 Task: Add a condition where "Hours since ticket status on-hold(deactivated) Is Sixteen" in recently solved tickets.
Action: Mouse moved to (146, 488)
Screenshot: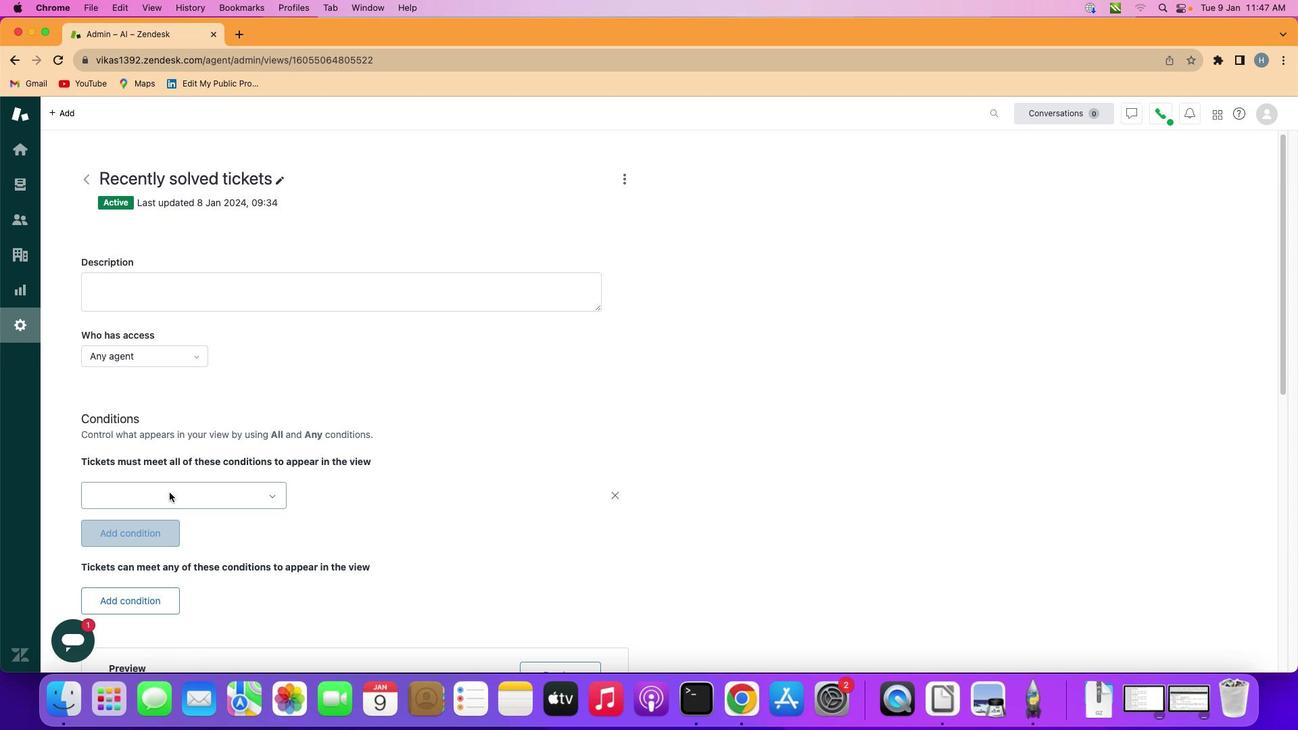 
Action: Mouse pressed left at (146, 488)
Screenshot: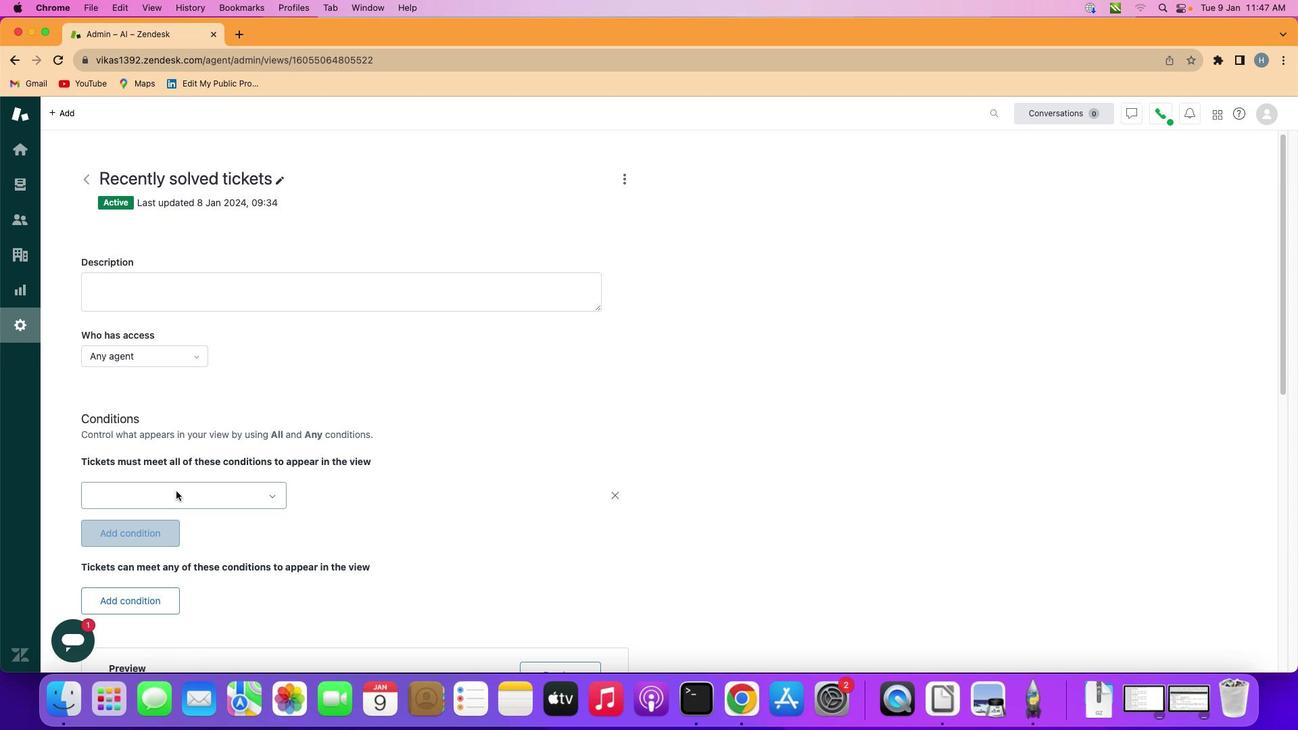 
Action: Mouse moved to (176, 486)
Screenshot: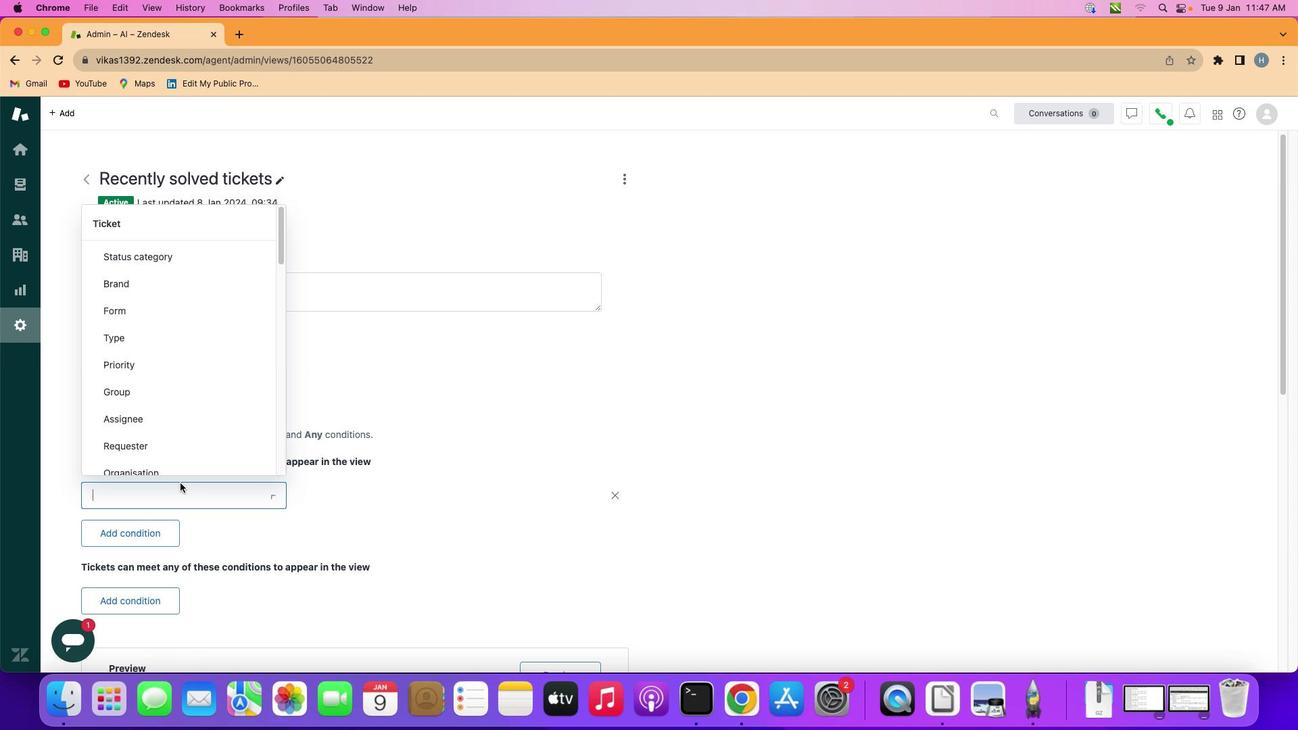 
Action: Mouse pressed left at (176, 486)
Screenshot: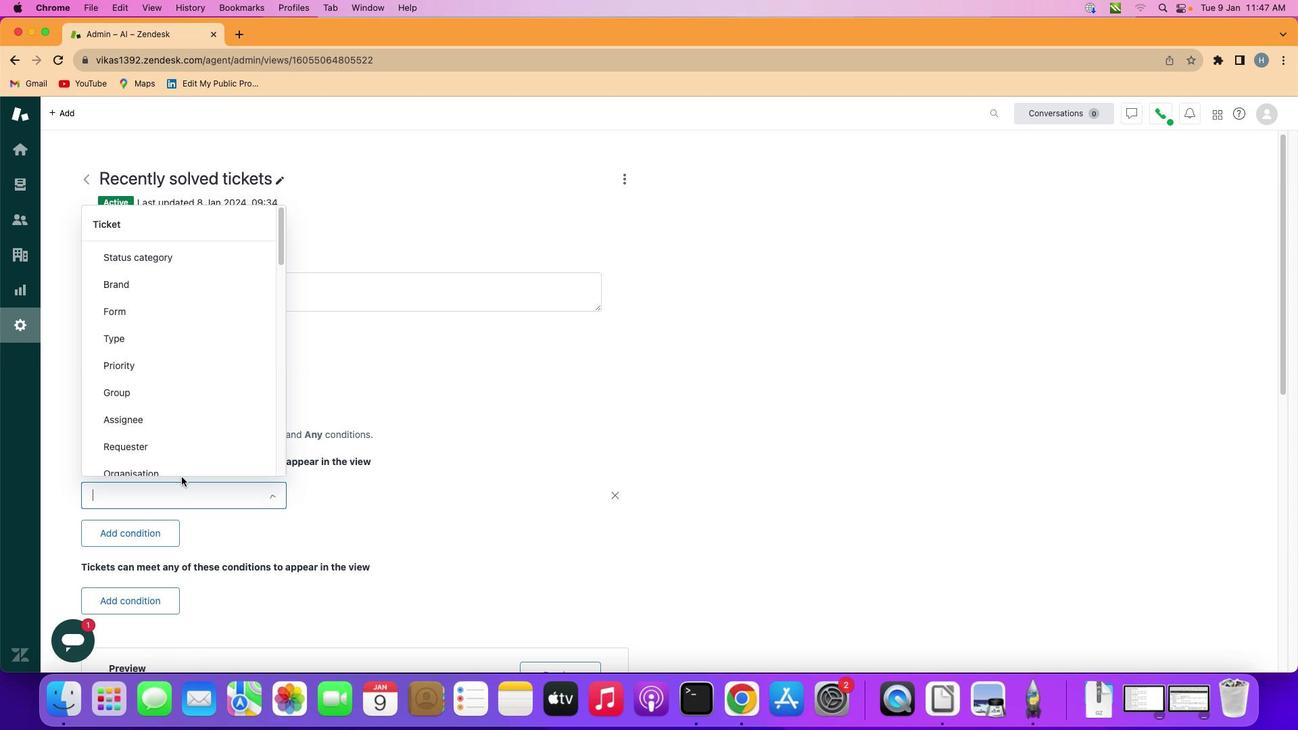 
Action: Mouse moved to (210, 411)
Screenshot: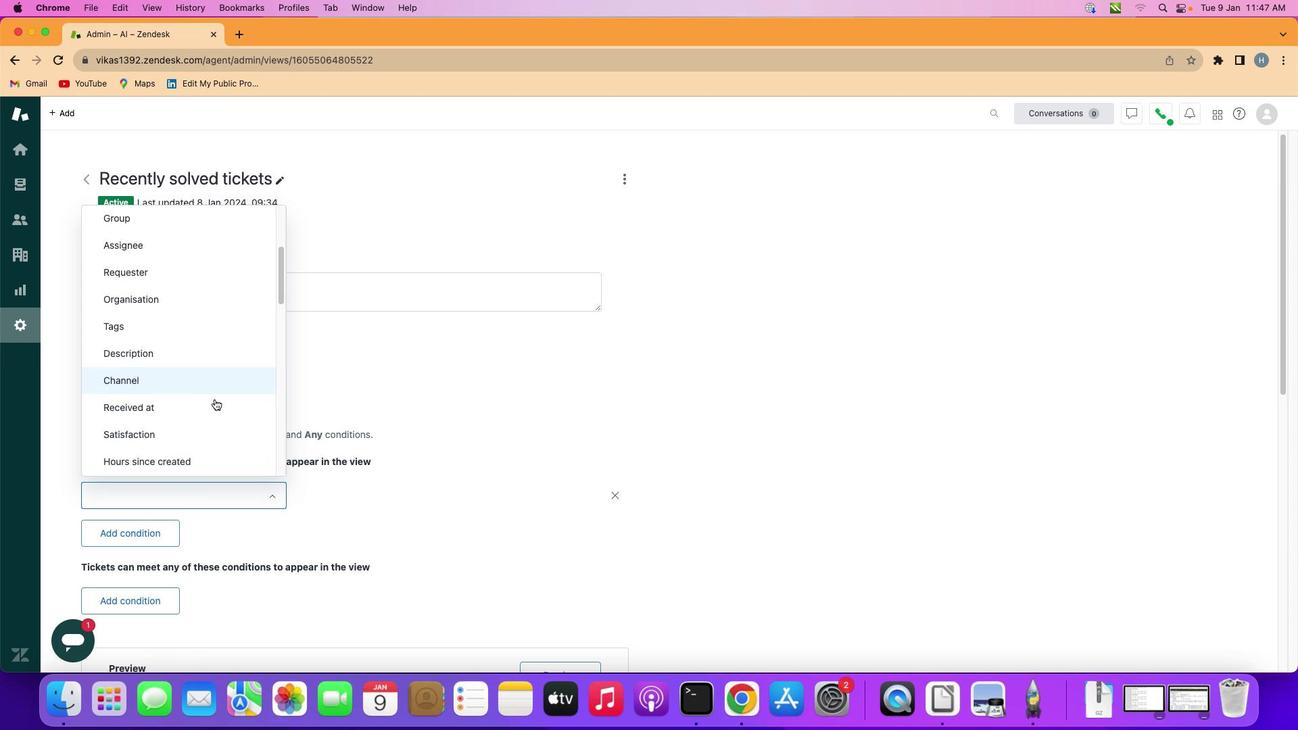 
Action: Mouse scrolled (210, 411) with delta (-2, -3)
Screenshot: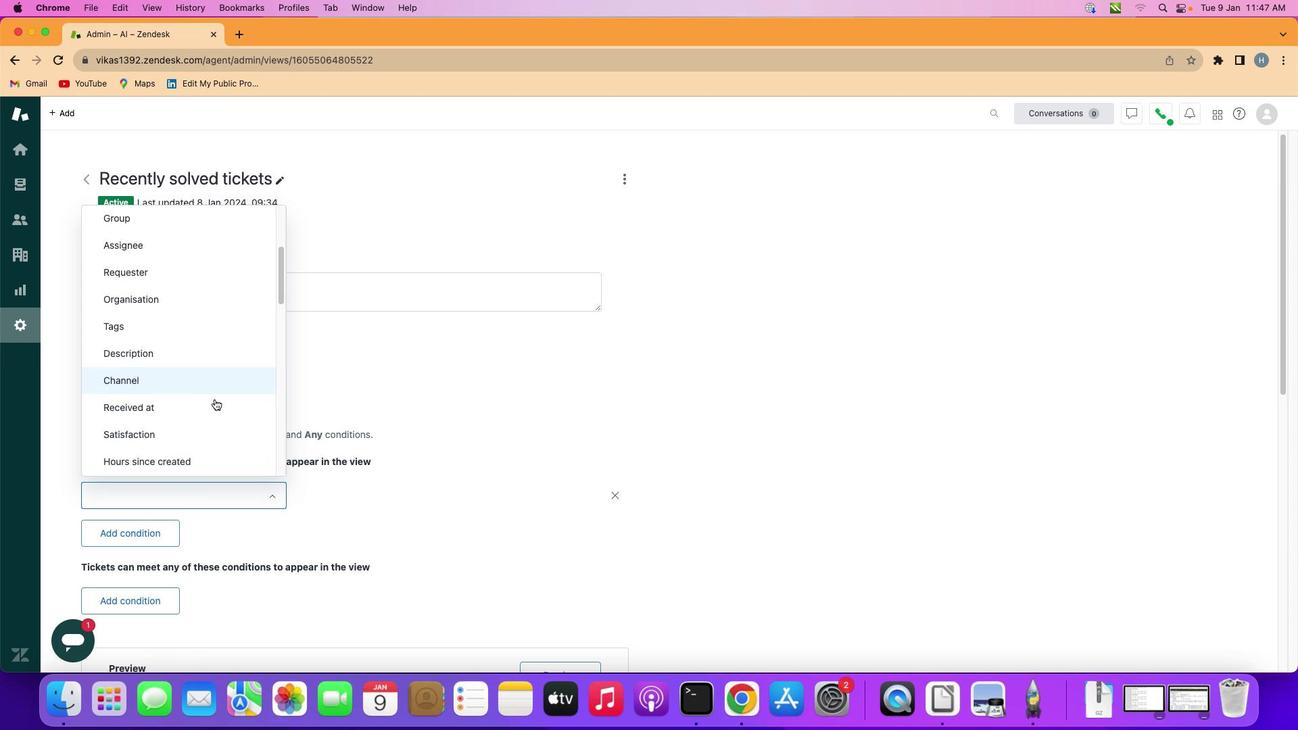 
Action: Mouse moved to (210, 410)
Screenshot: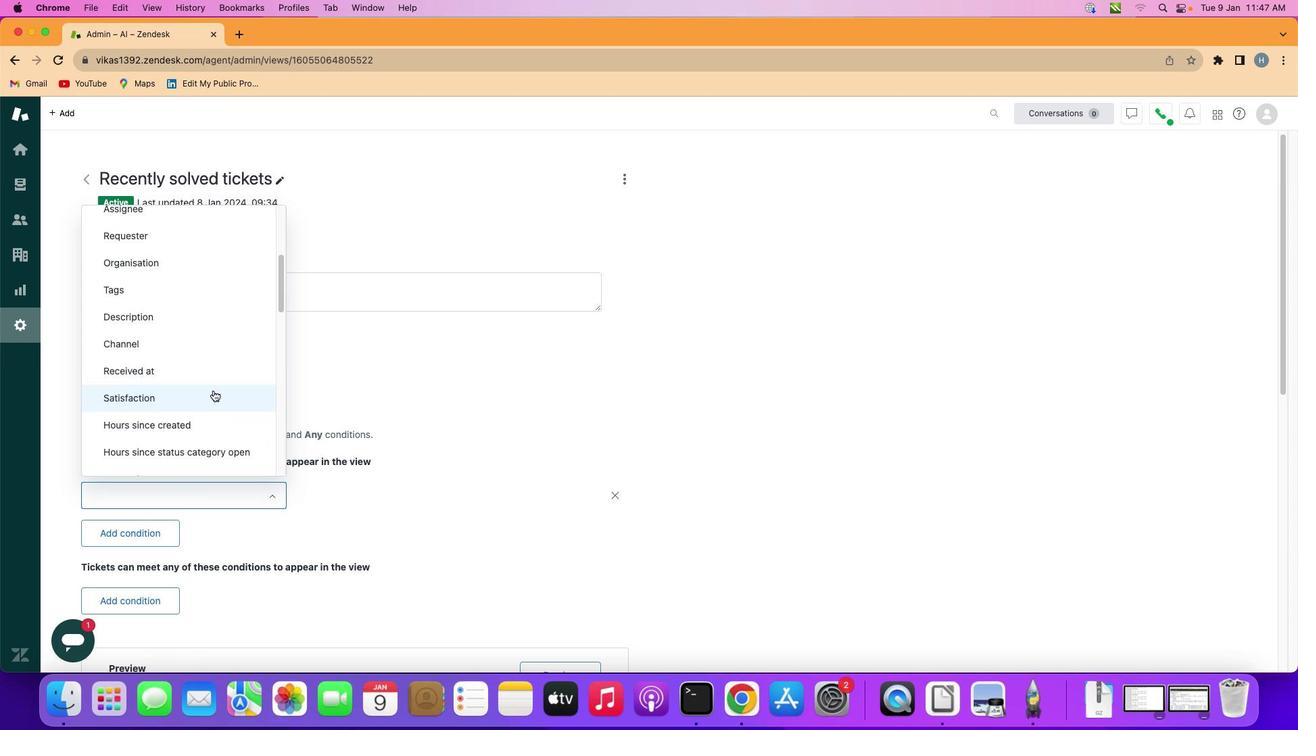 
Action: Mouse scrolled (210, 410) with delta (-2, -1)
Screenshot: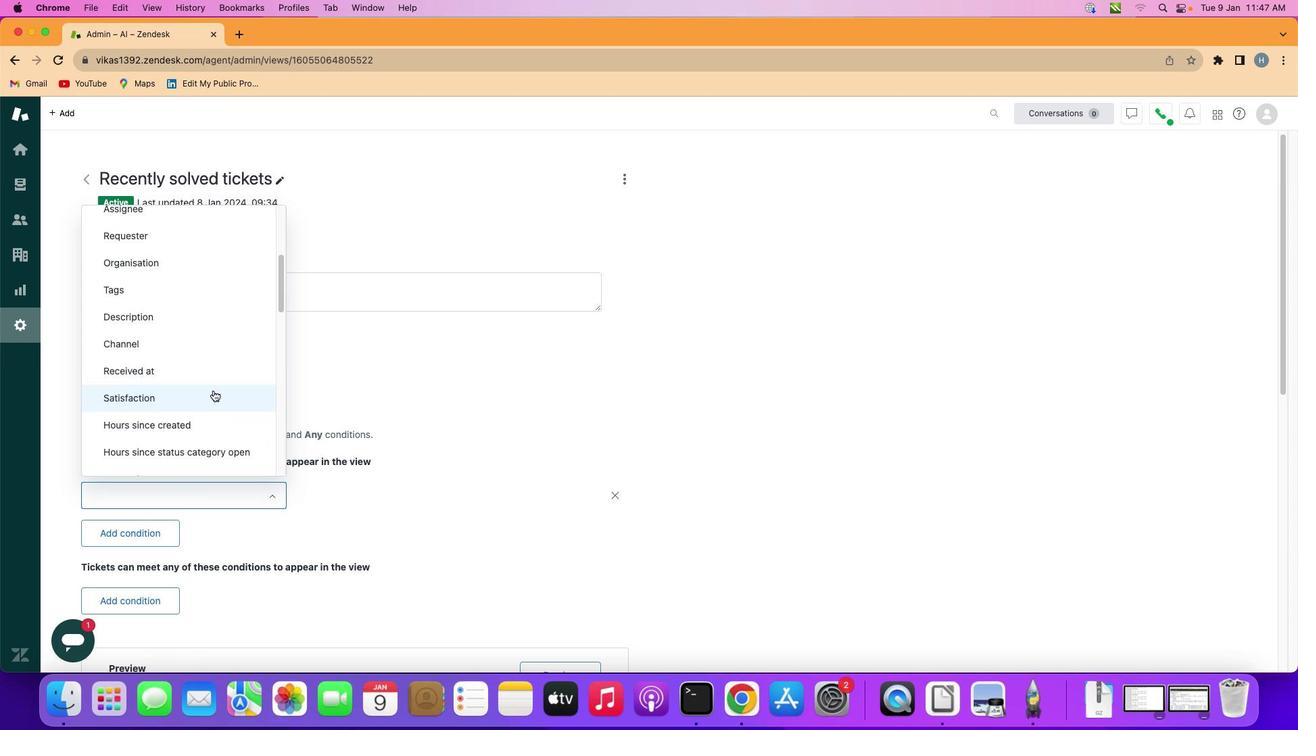 
Action: Mouse moved to (210, 409)
Screenshot: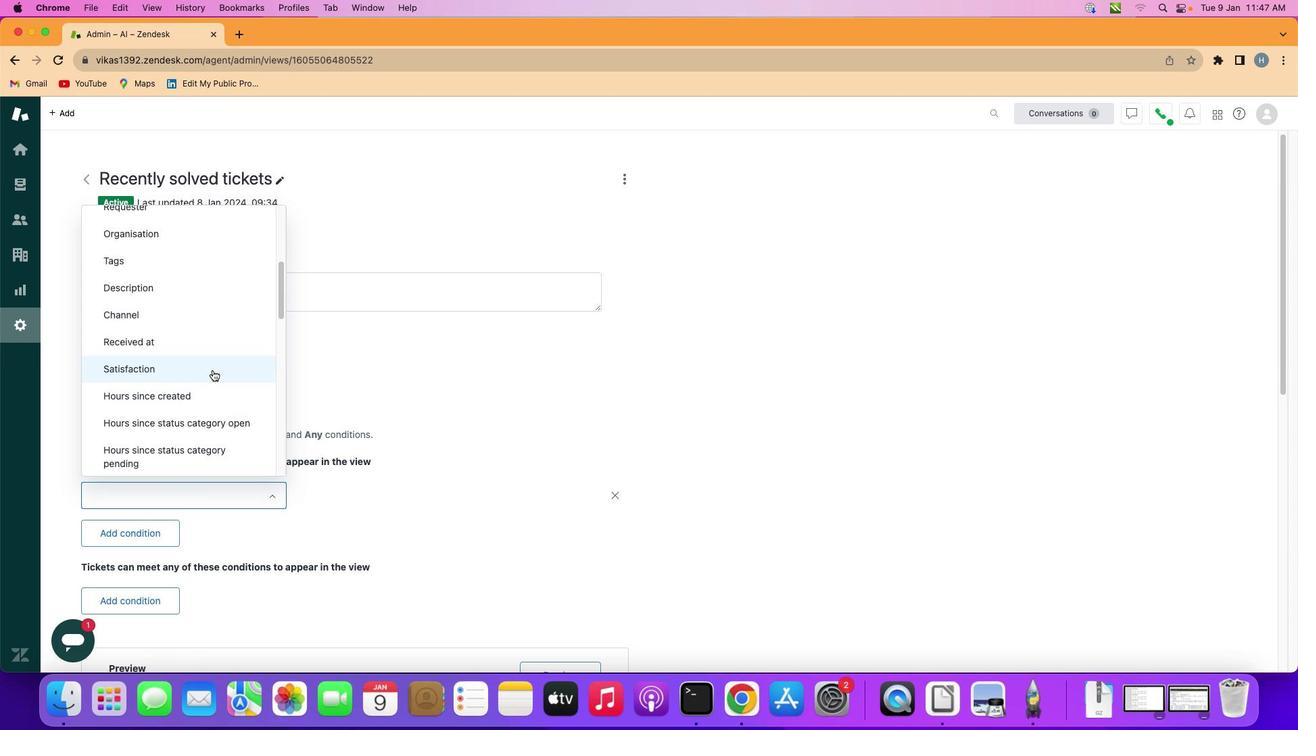 
Action: Mouse scrolled (210, 409) with delta (-2, -4)
Screenshot: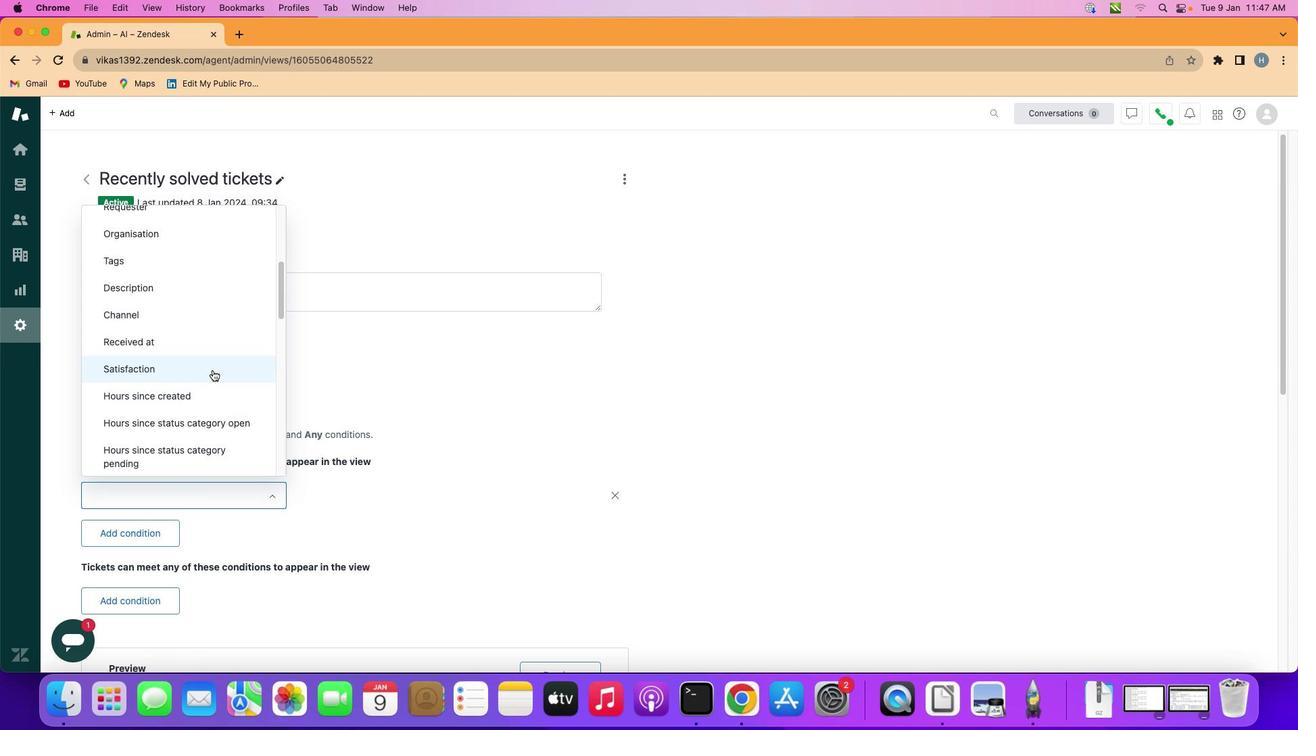 
Action: Mouse moved to (210, 408)
Screenshot: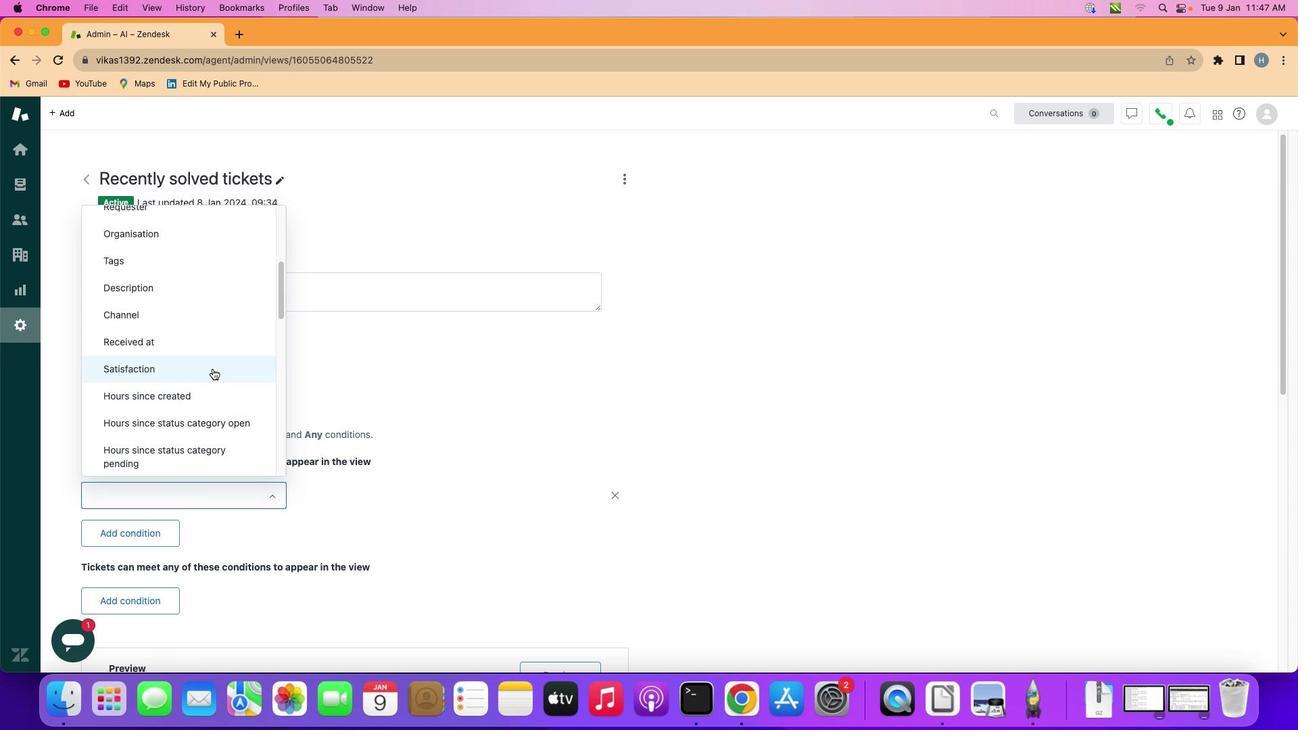 
Action: Mouse scrolled (210, 408) with delta (-2, -4)
Screenshot: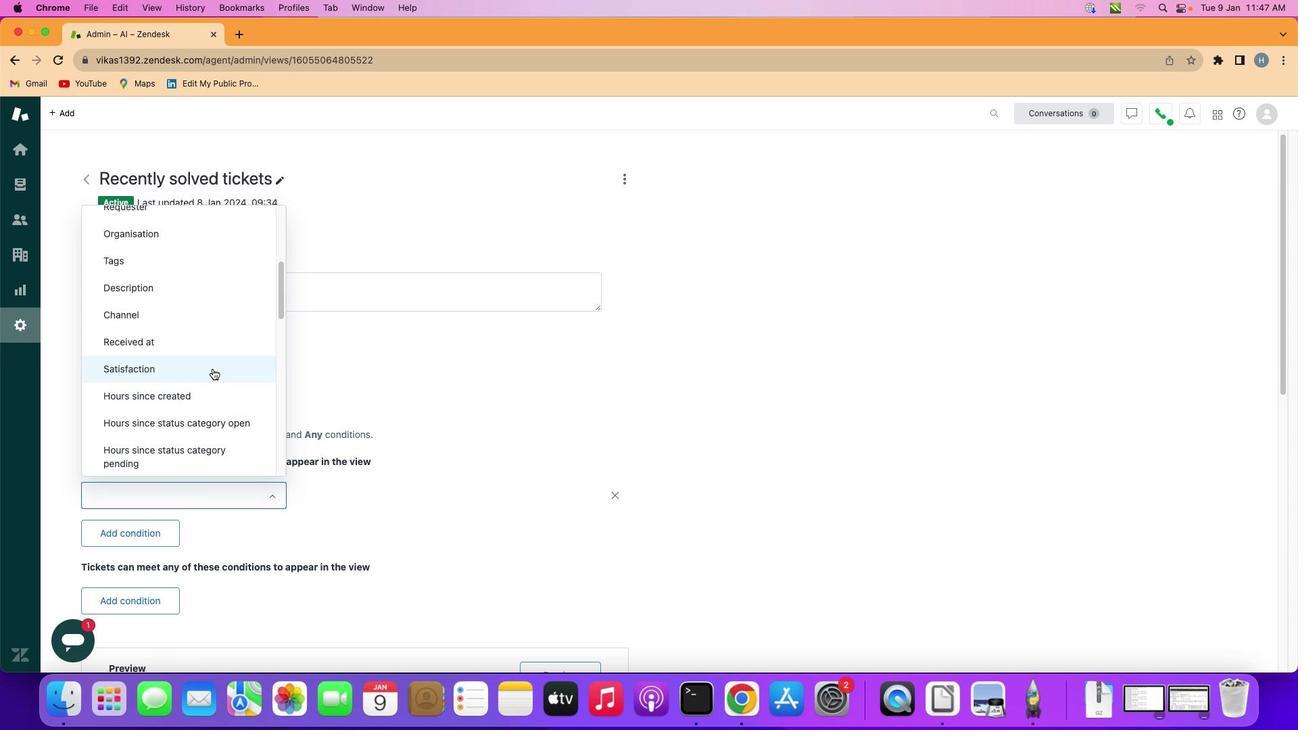
Action: Mouse moved to (210, 406)
Screenshot: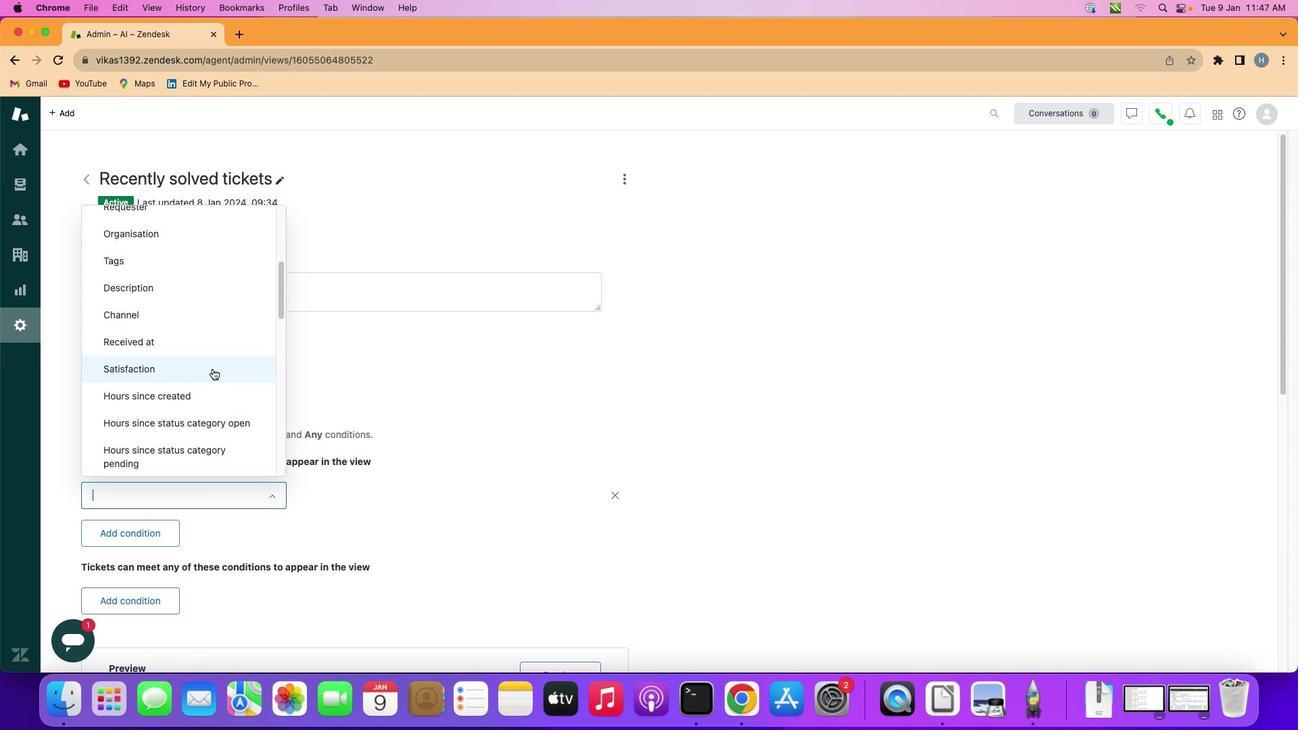
Action: Mouse scrolled (210, 406) with delta (-2, -4)
Screenshot: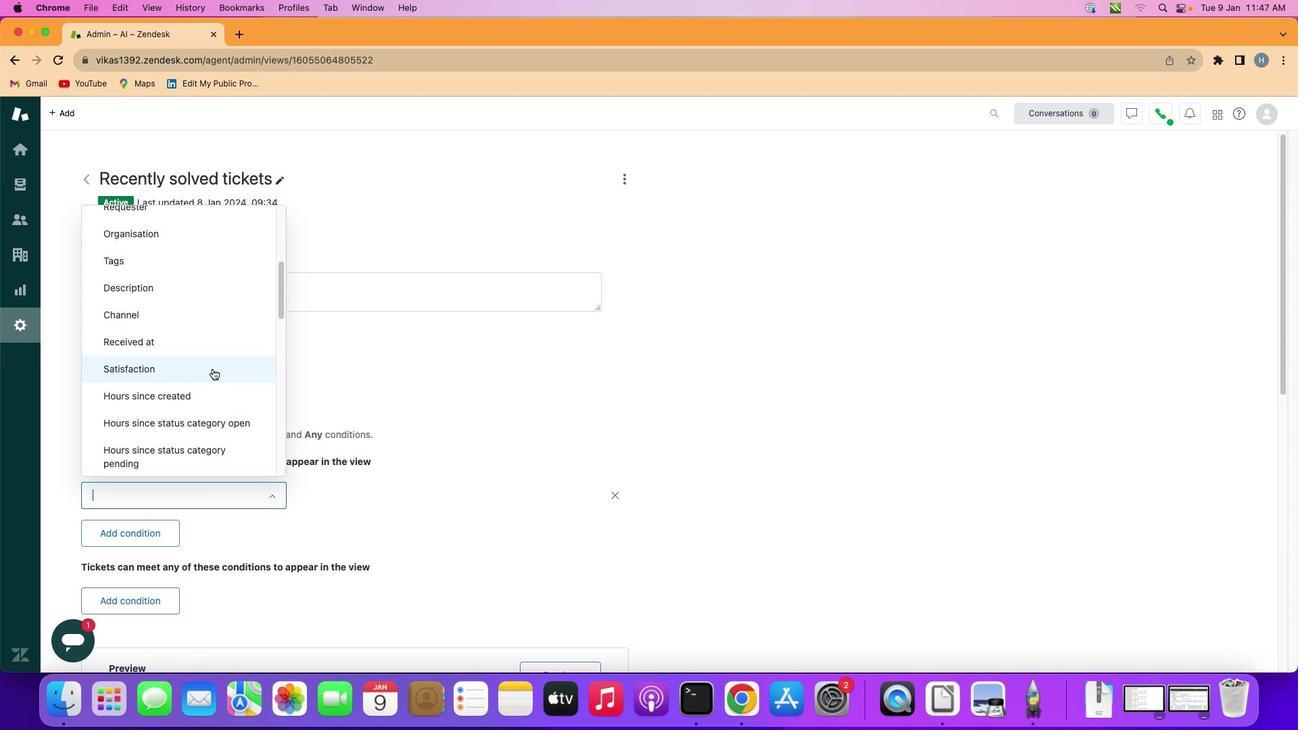 
Action: Mouse moved to (209, 365)
Screenshot: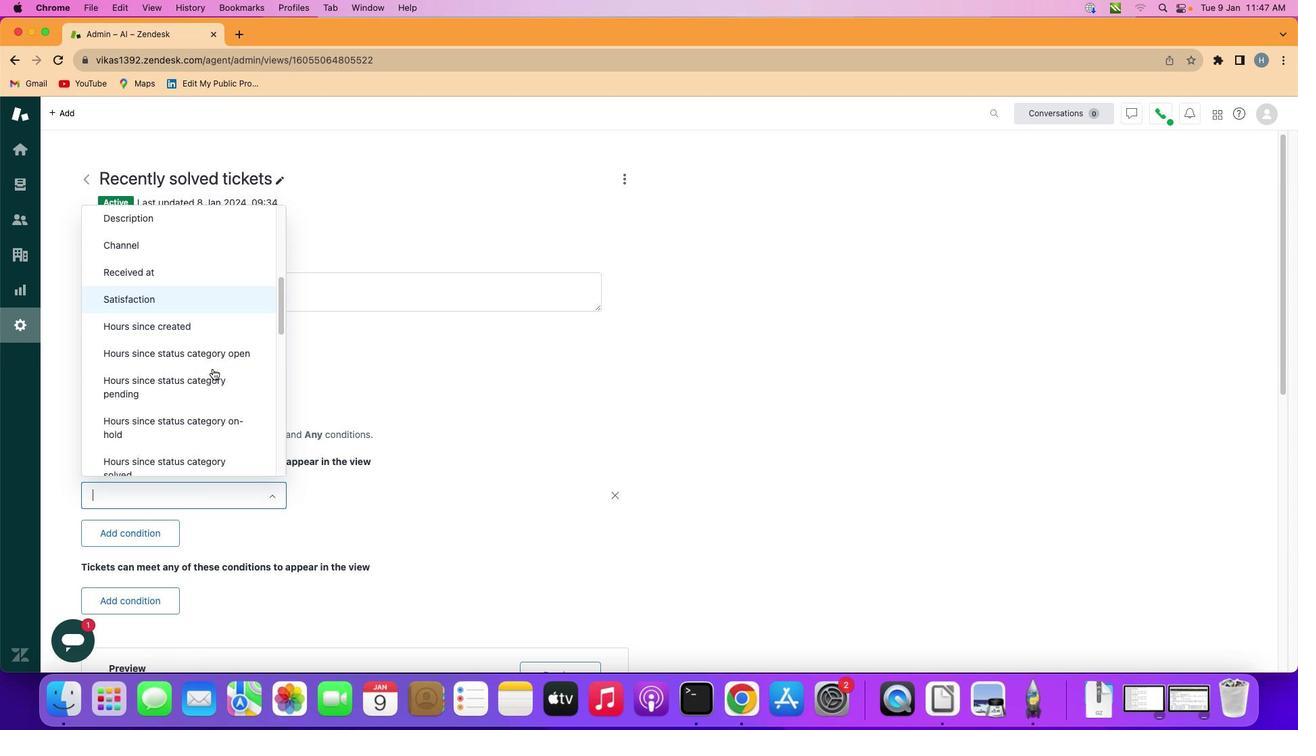 
Action: Mouse scrolled (209, 365) with delta (-2, -3)
Screenshot: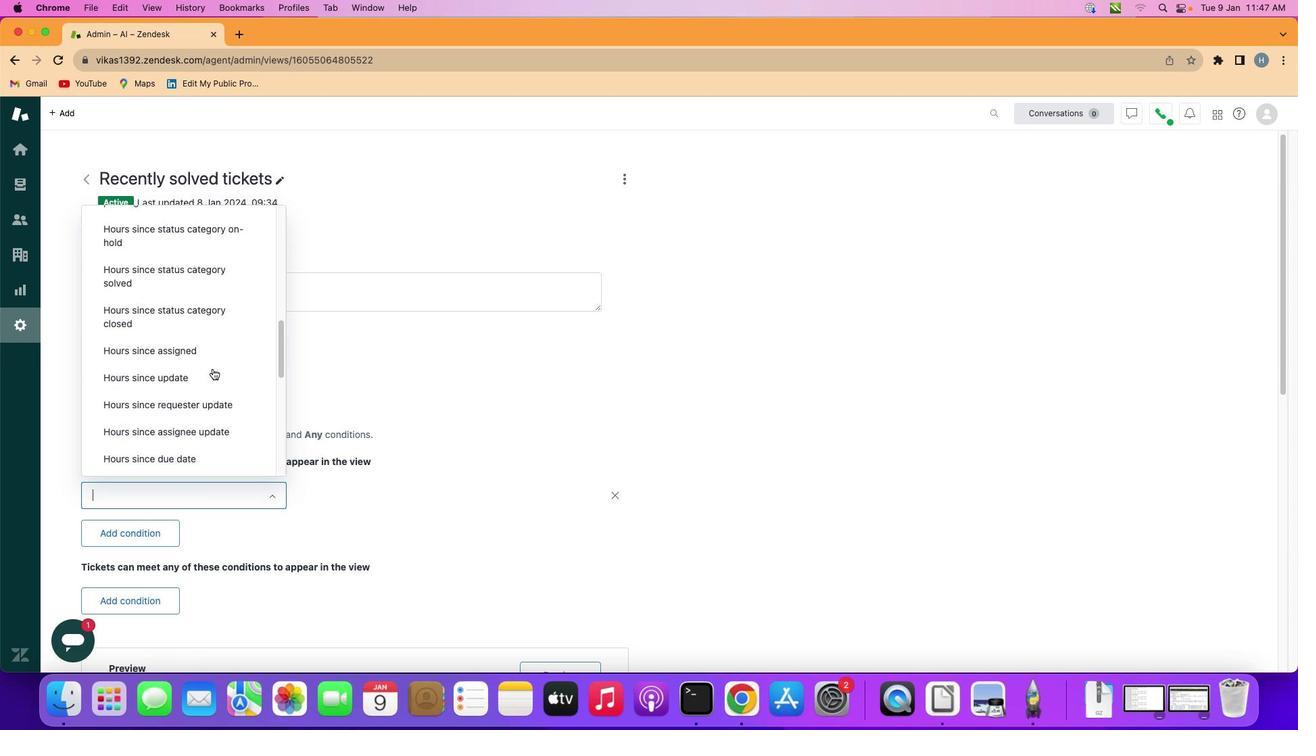 
Action: Mouse scrolled (209, 365) with delta (-2, -3)
Screenshot: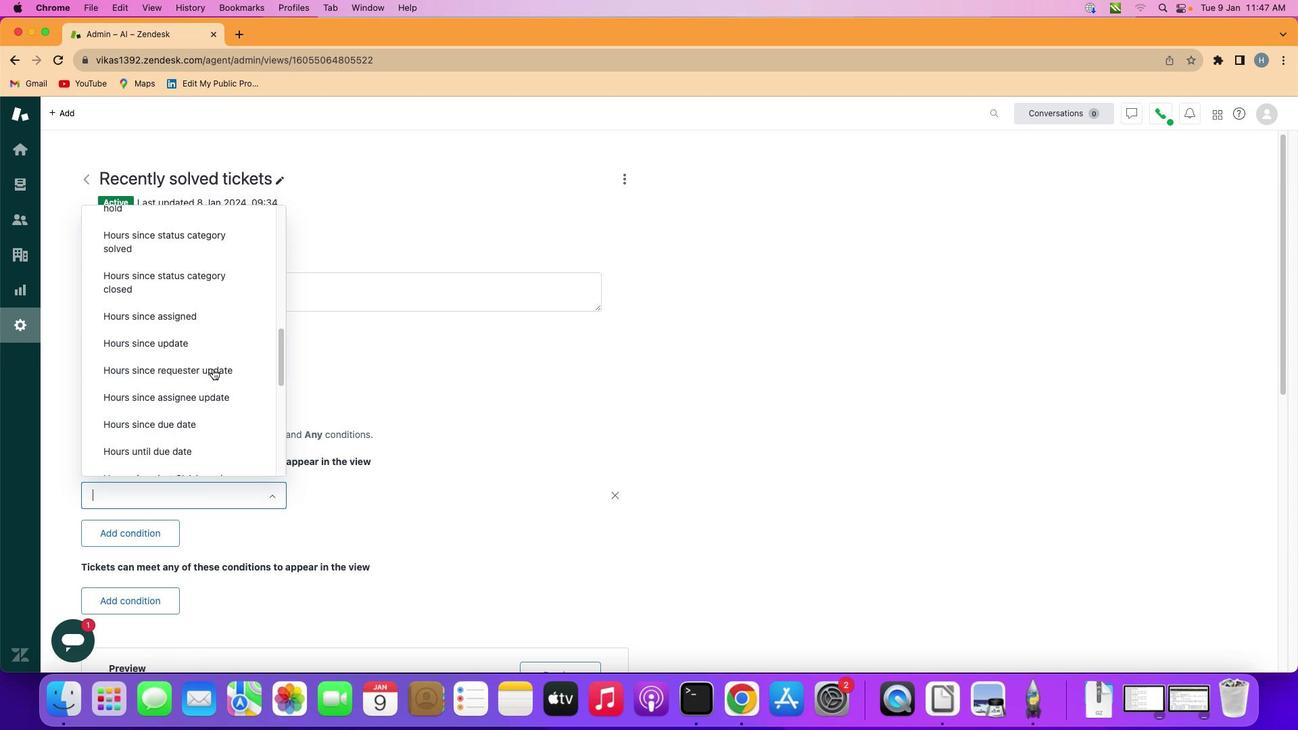 
Action: Mouse scrolled (209, 365) with delta (-2, -4)
Screenshot: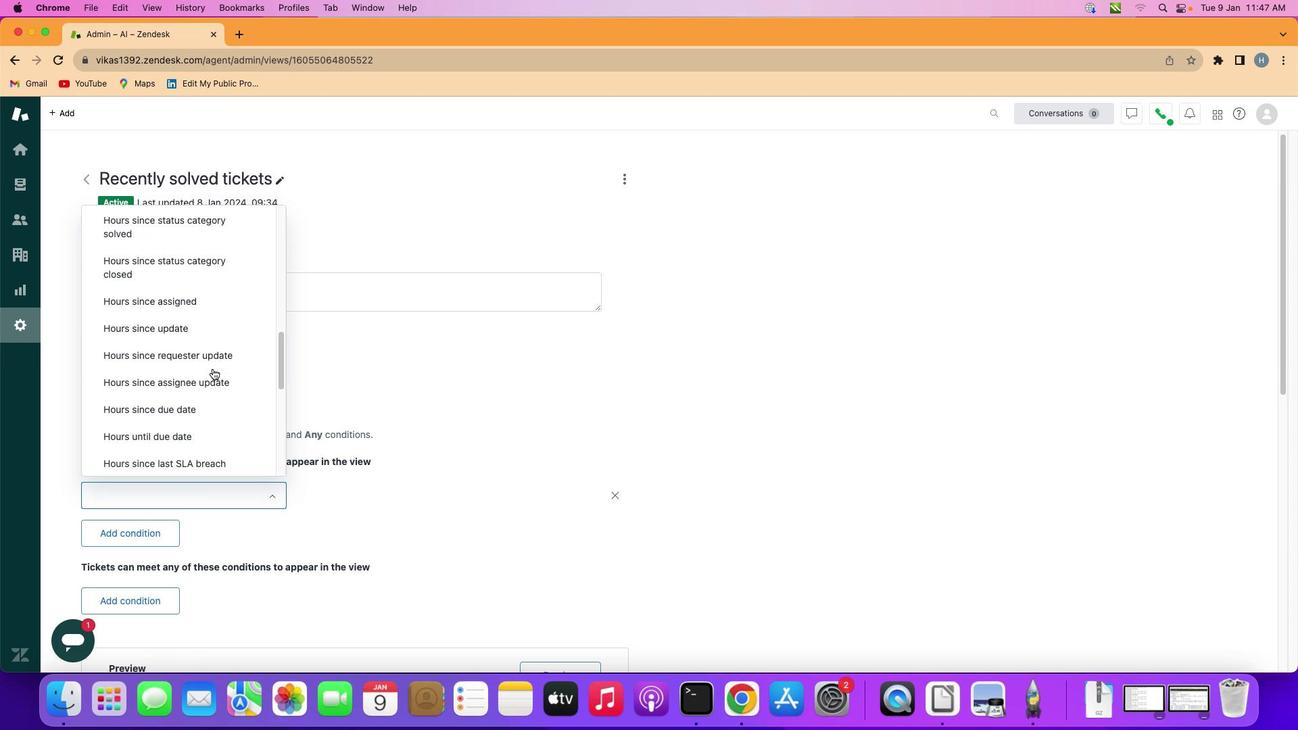 
Action: Mouse scrolled (209, 365) with delta (-2, -4)
Screenshot: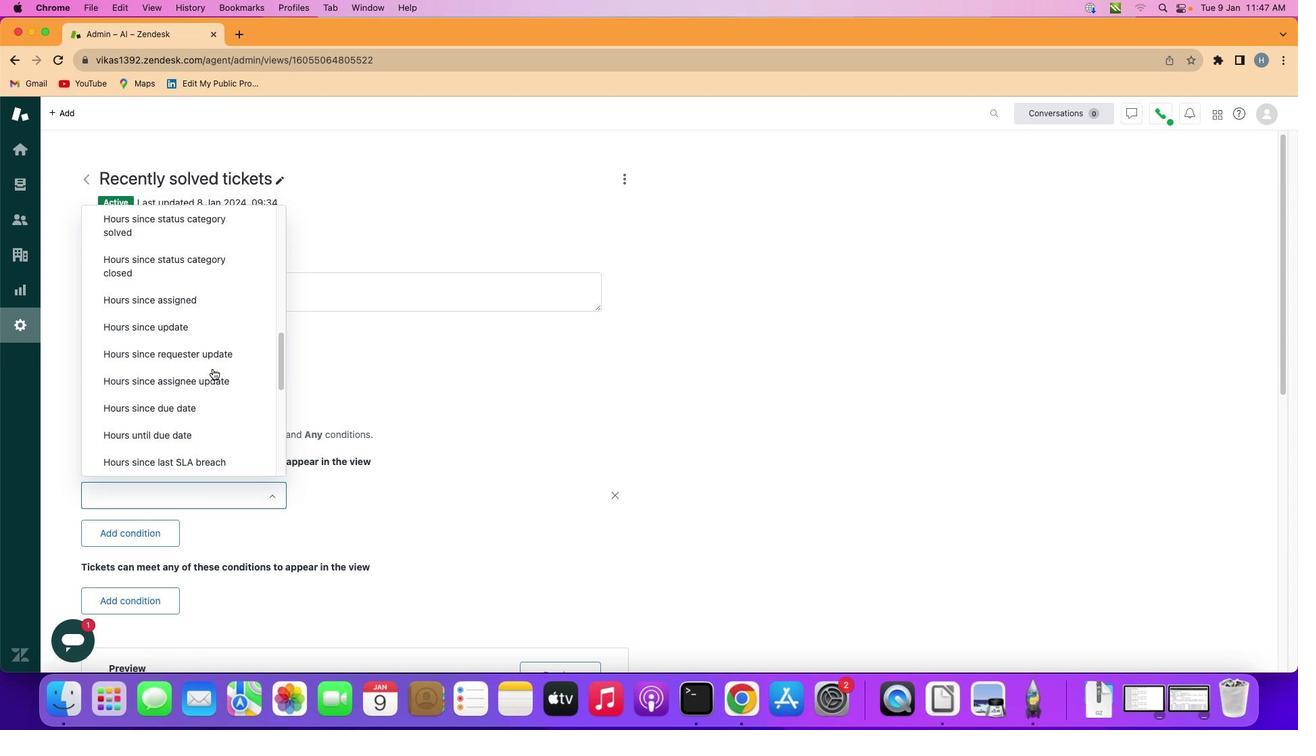 
Action: Mouse scrolled (209, 365) with delta (-2, -5)
Screenshot: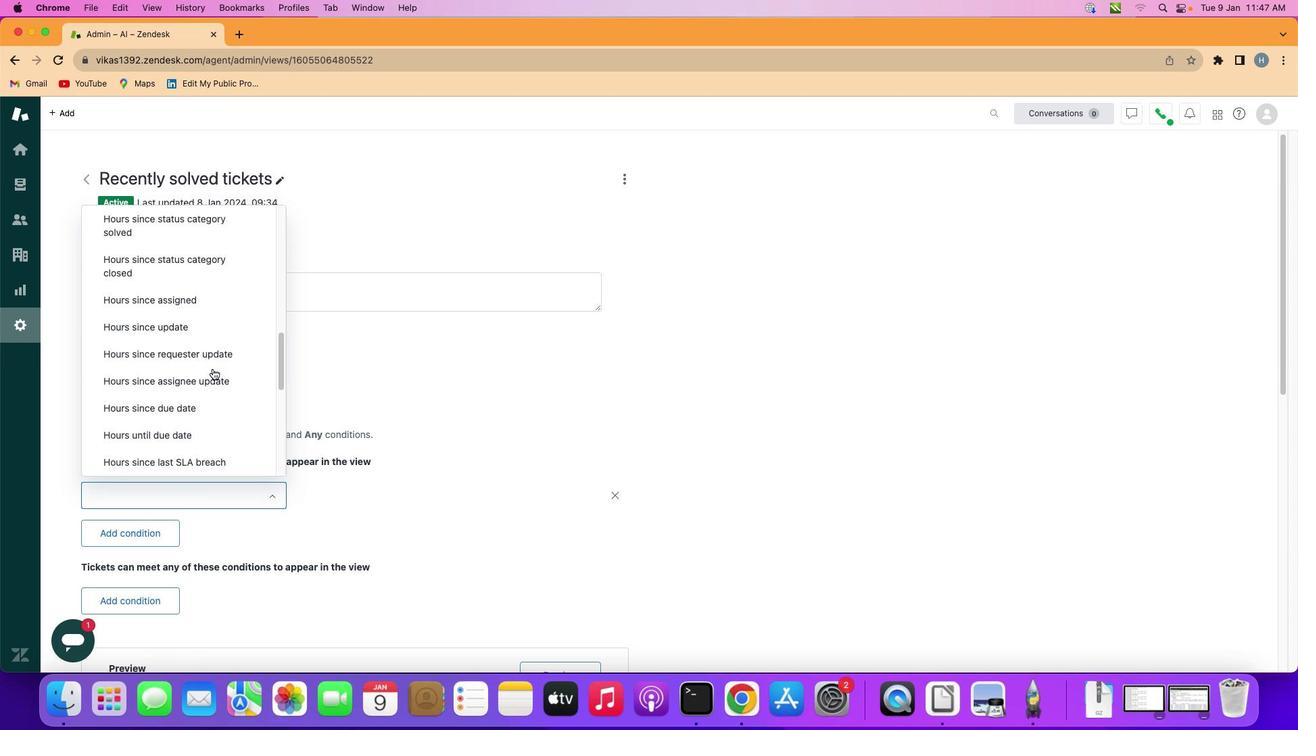 
Action: Mouse scrolled (209, 365) with delta (-2, -3)
Screenshot: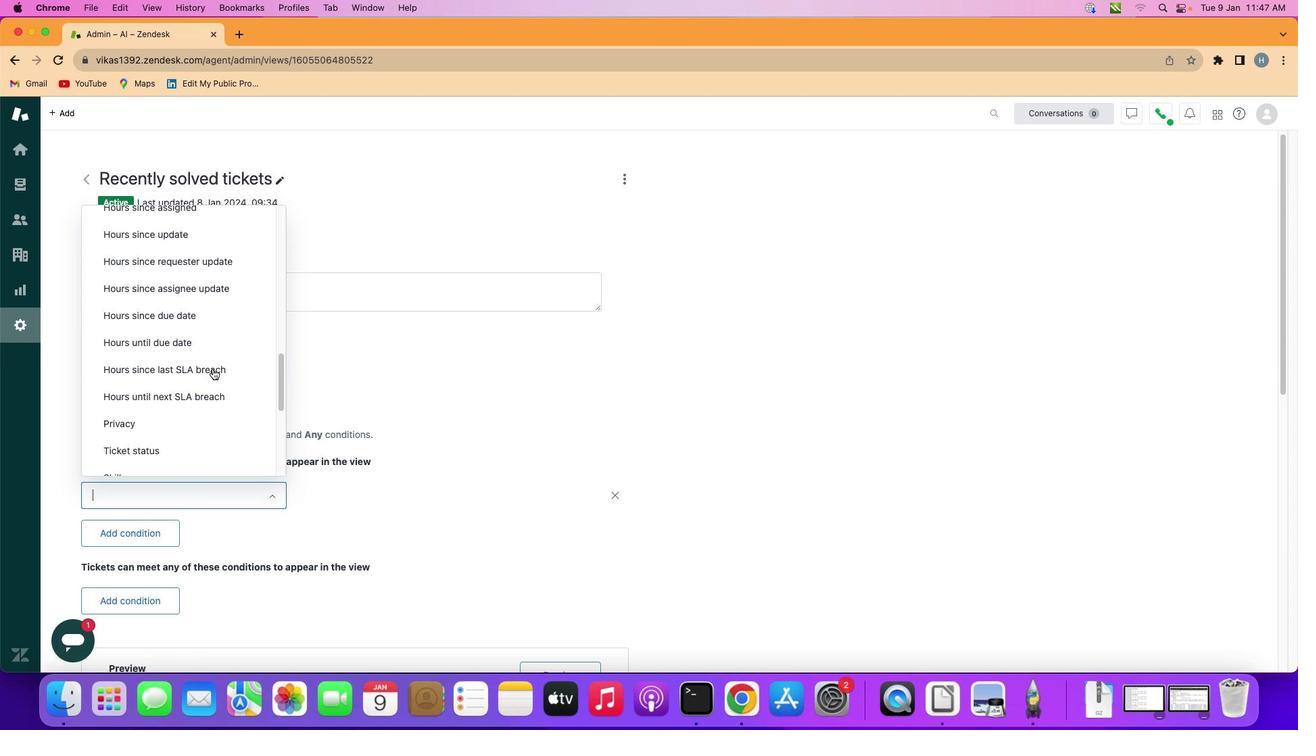 
Action: Mouse scrolled (209, 365) with delta (-2, -3)
Screenshot: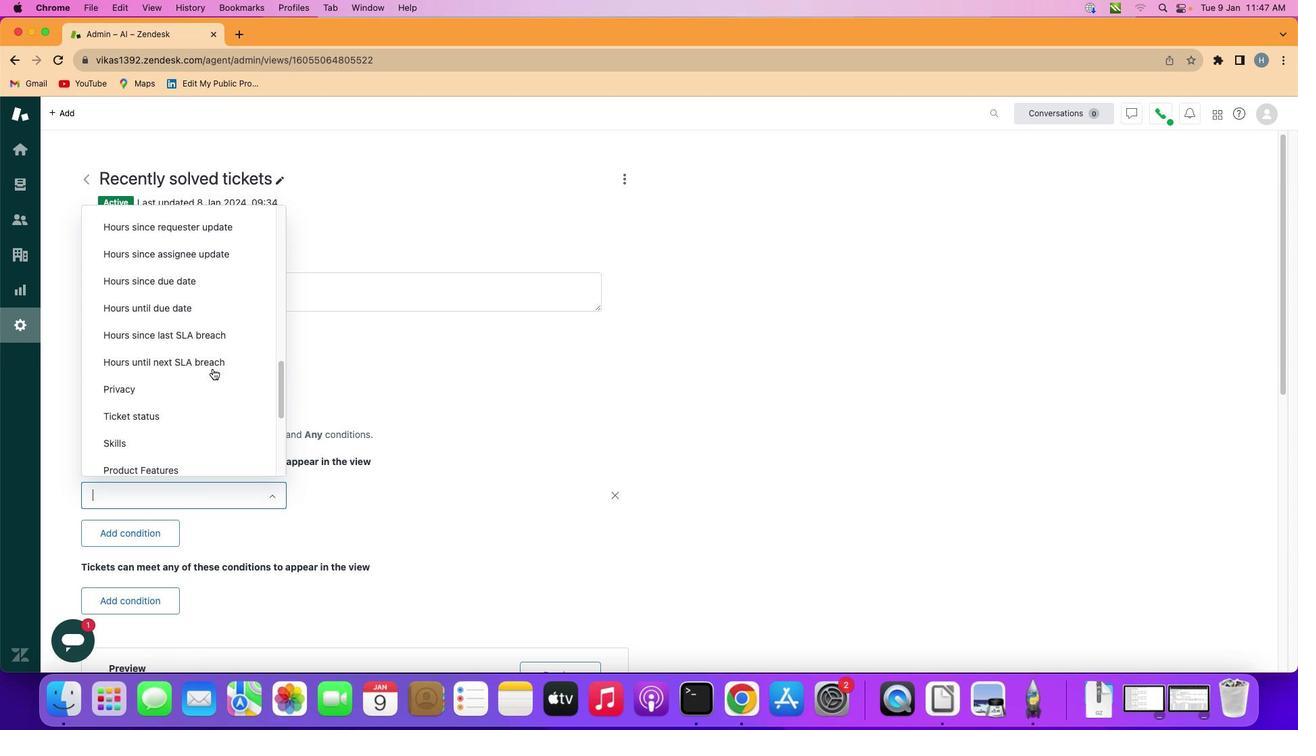 
Action: Mouse scrolled (209, 365) with delta (-2, -3)
Screenshot: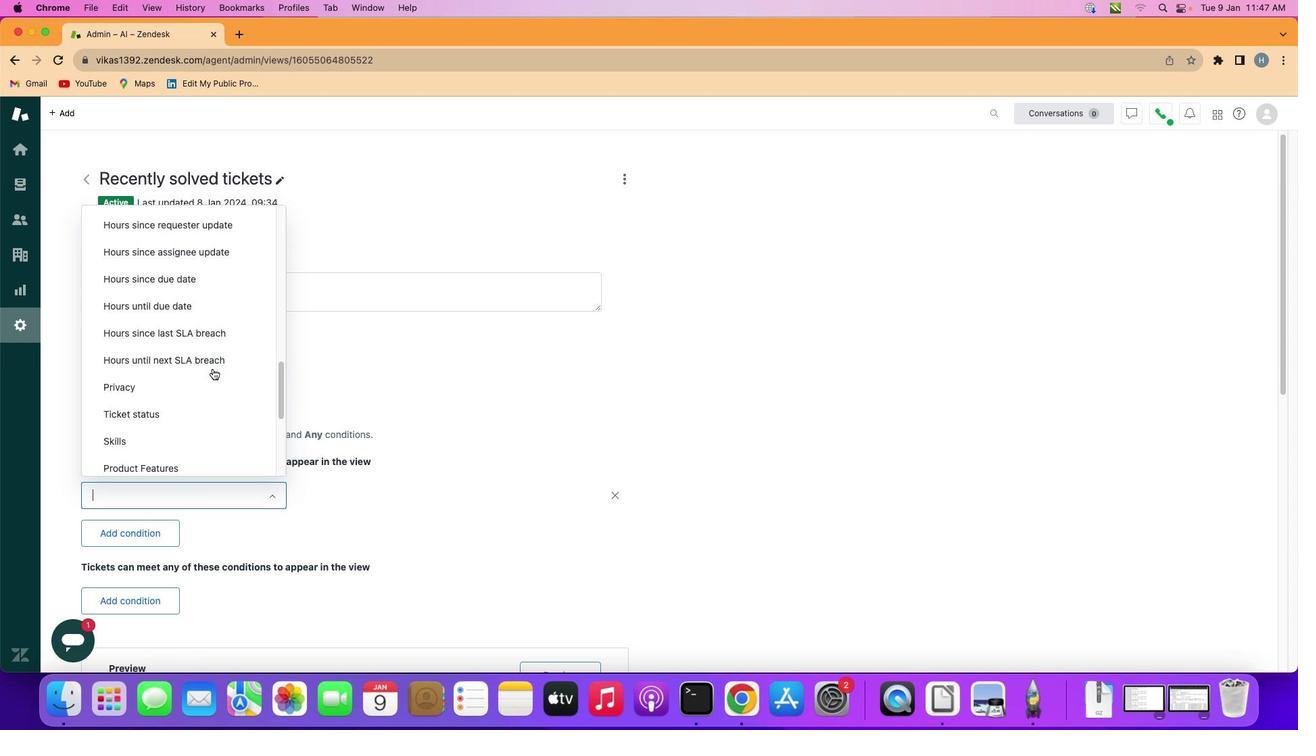 
Action: Mouse scrolled (209, 365) with delta (-2, -4)
Screenshot: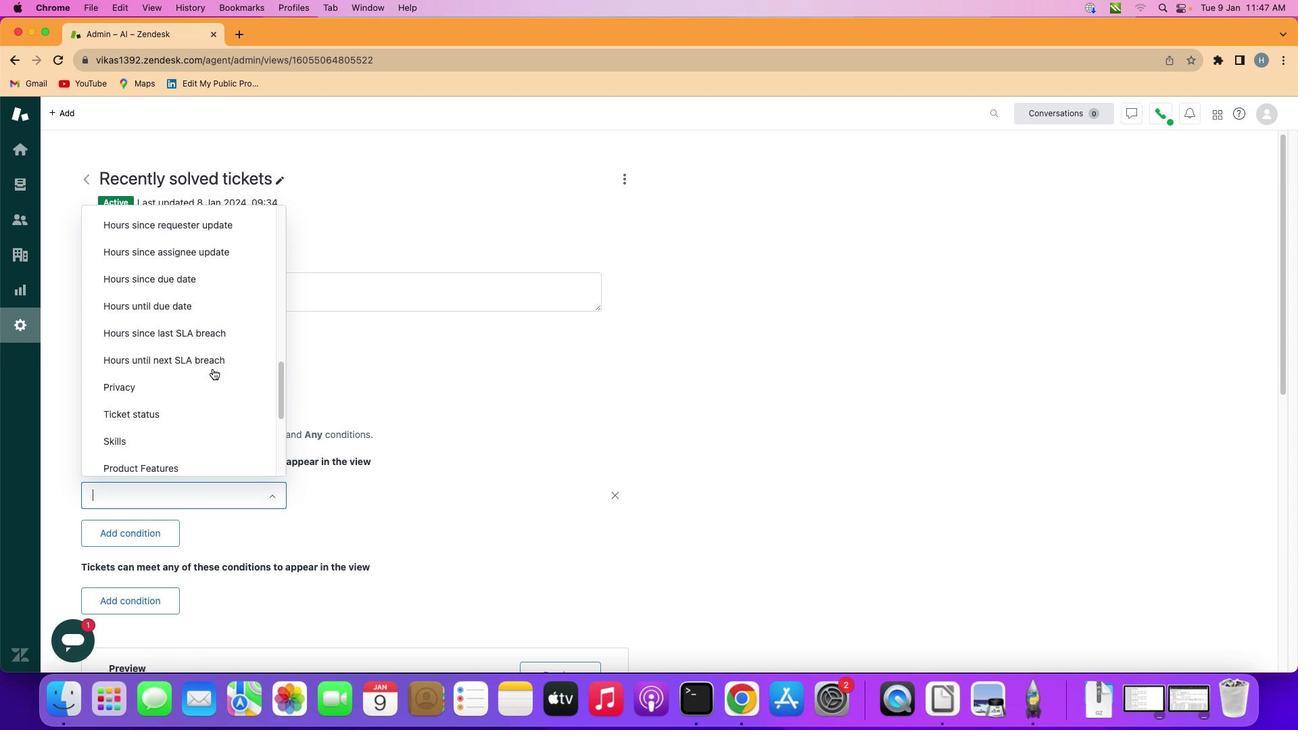 
Action: Mouse scrolled (209, 365) with delta (-2, -2)
Screenshot: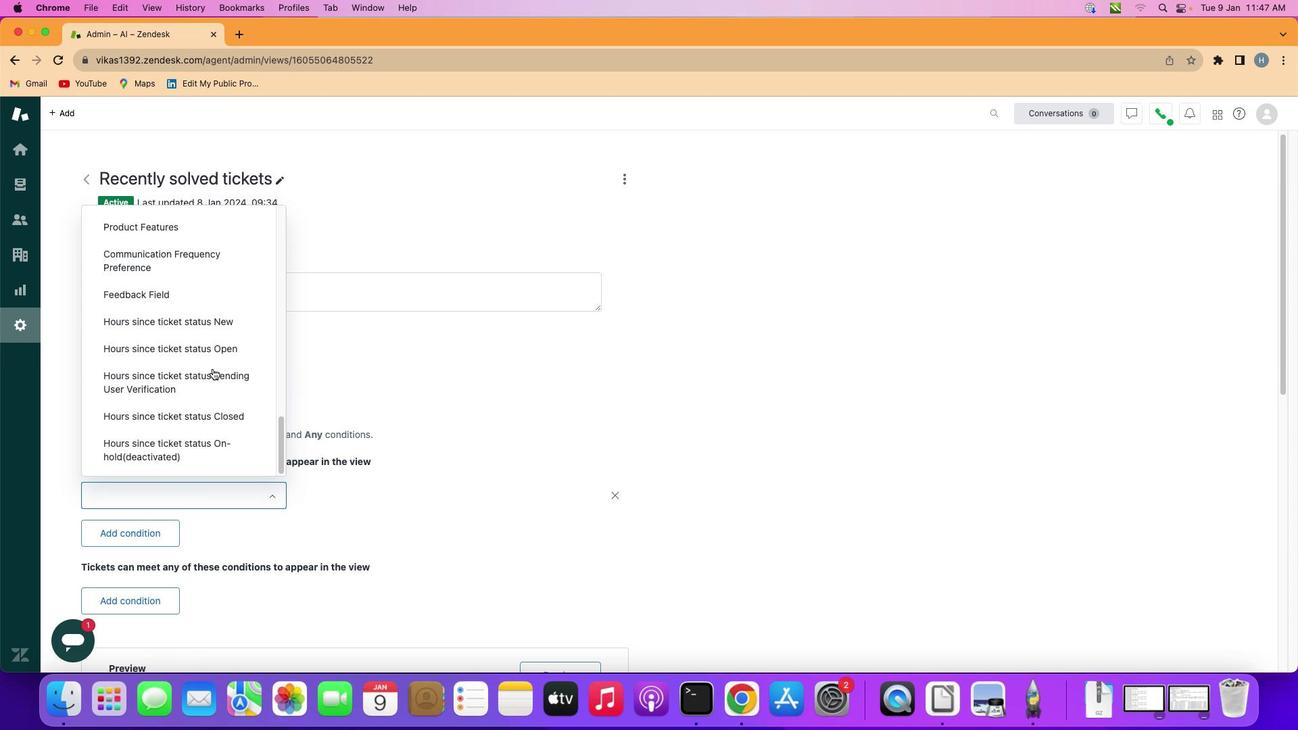 
Action: Mouse scrolled (209, 365) with delta (-2, -4)
Screenshot: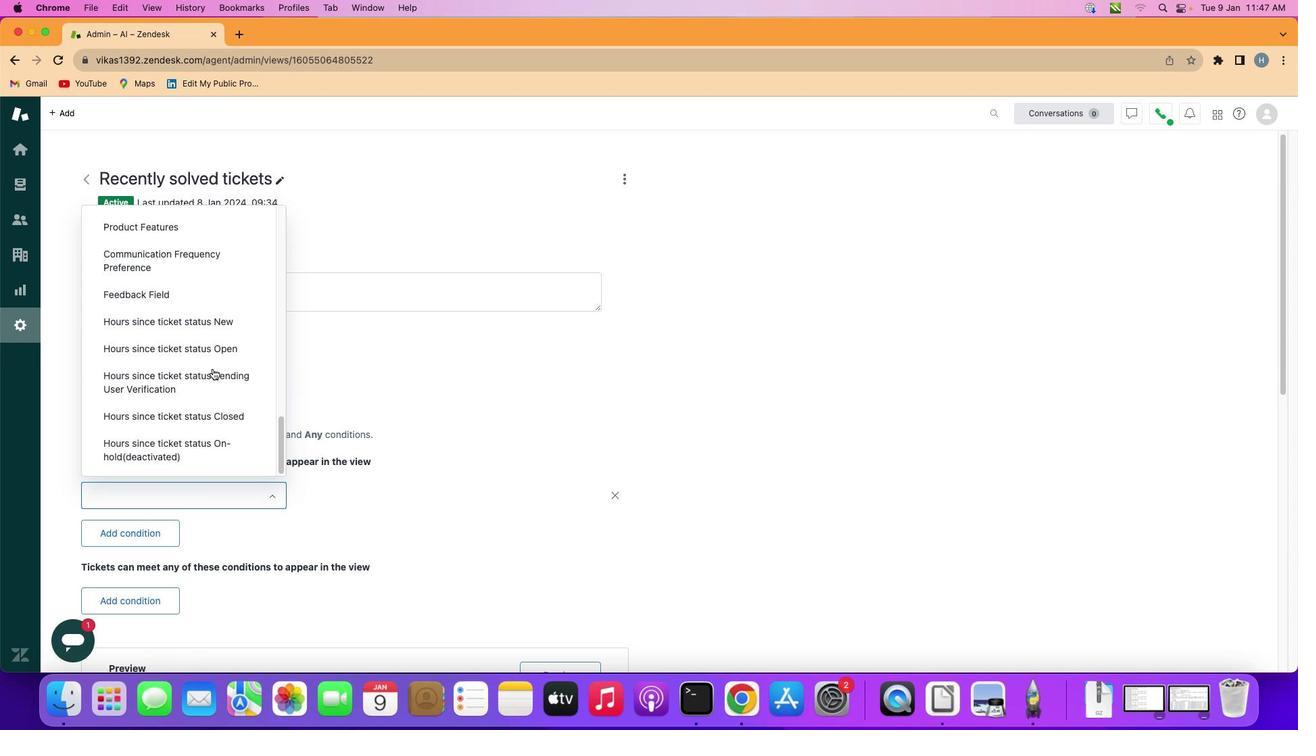 
Action: Mouse scrolled (209, 365) with delta (-2, -4)
Screenshot: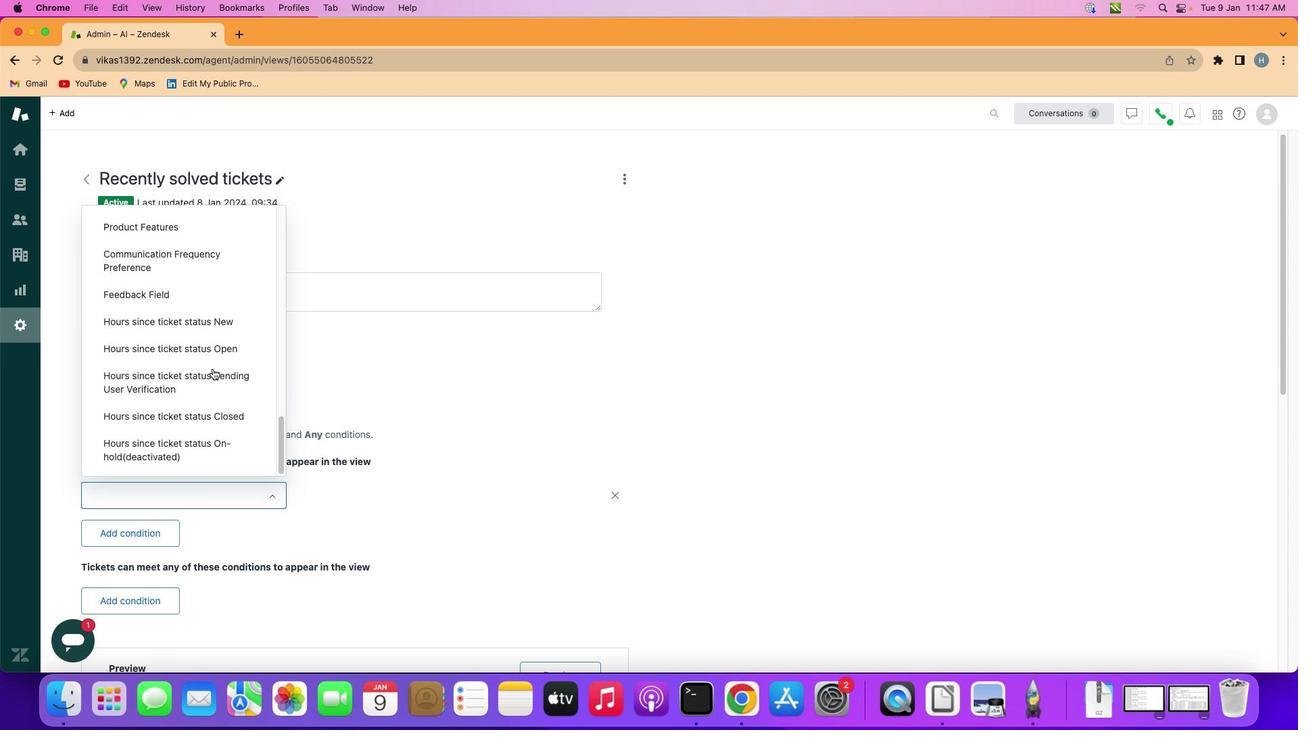 
Action: Mouse scrolled (209, 365) with delta (-2, -6)
Screenshot: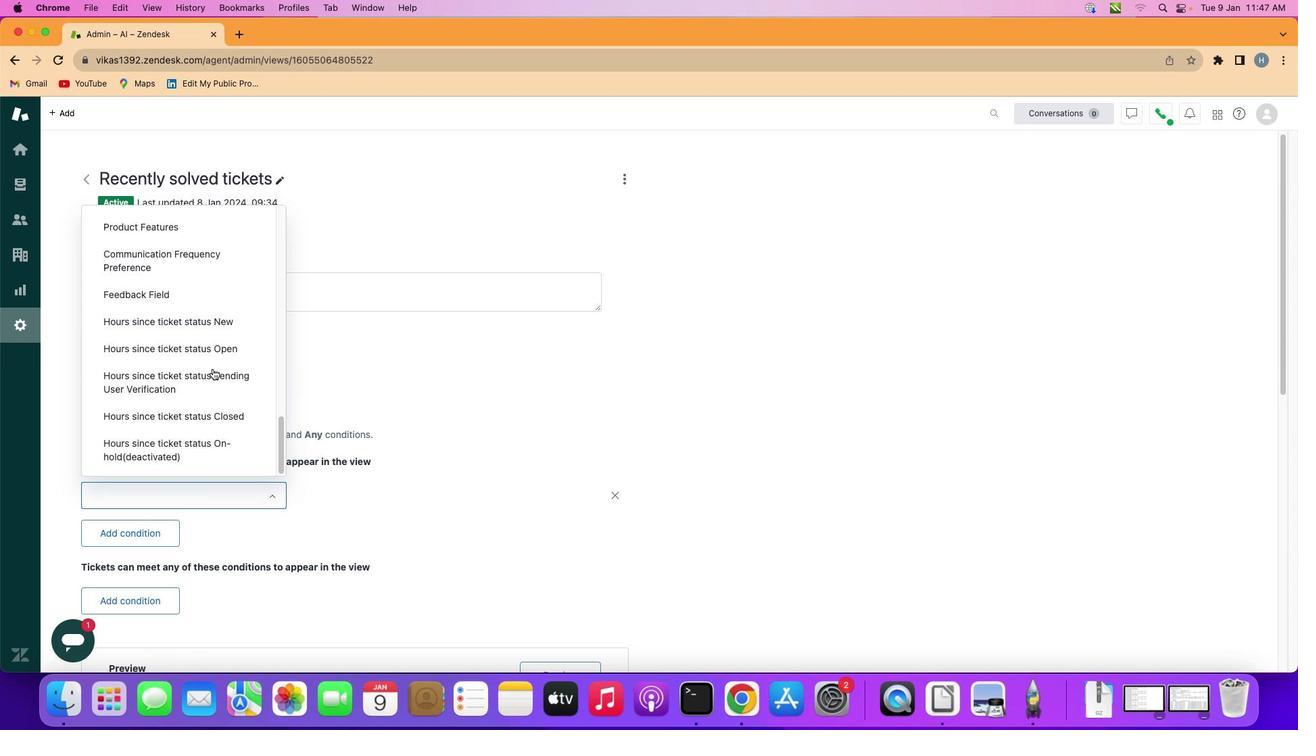 
Action: Mouse scrolled (209, 365) with delta (-2, -6)
Screenshot: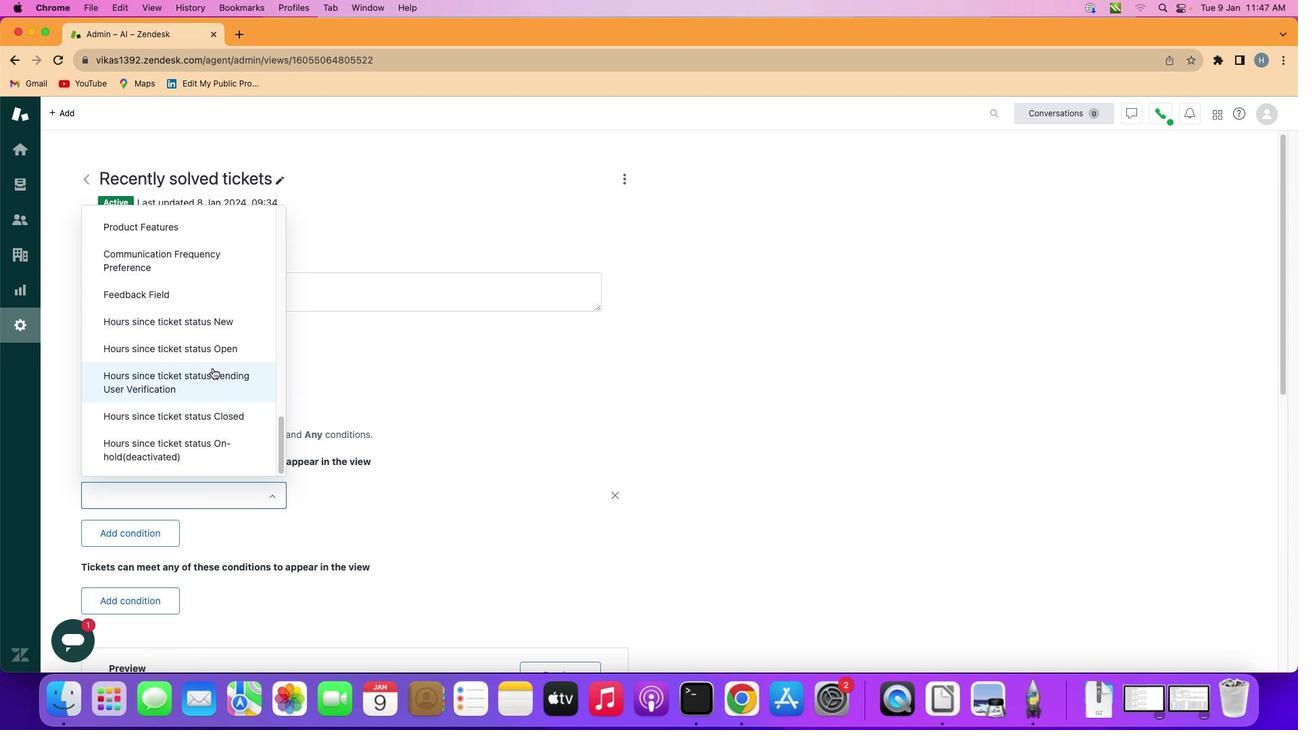 
Action: Mouse moved to (208, 438)
Screenshot: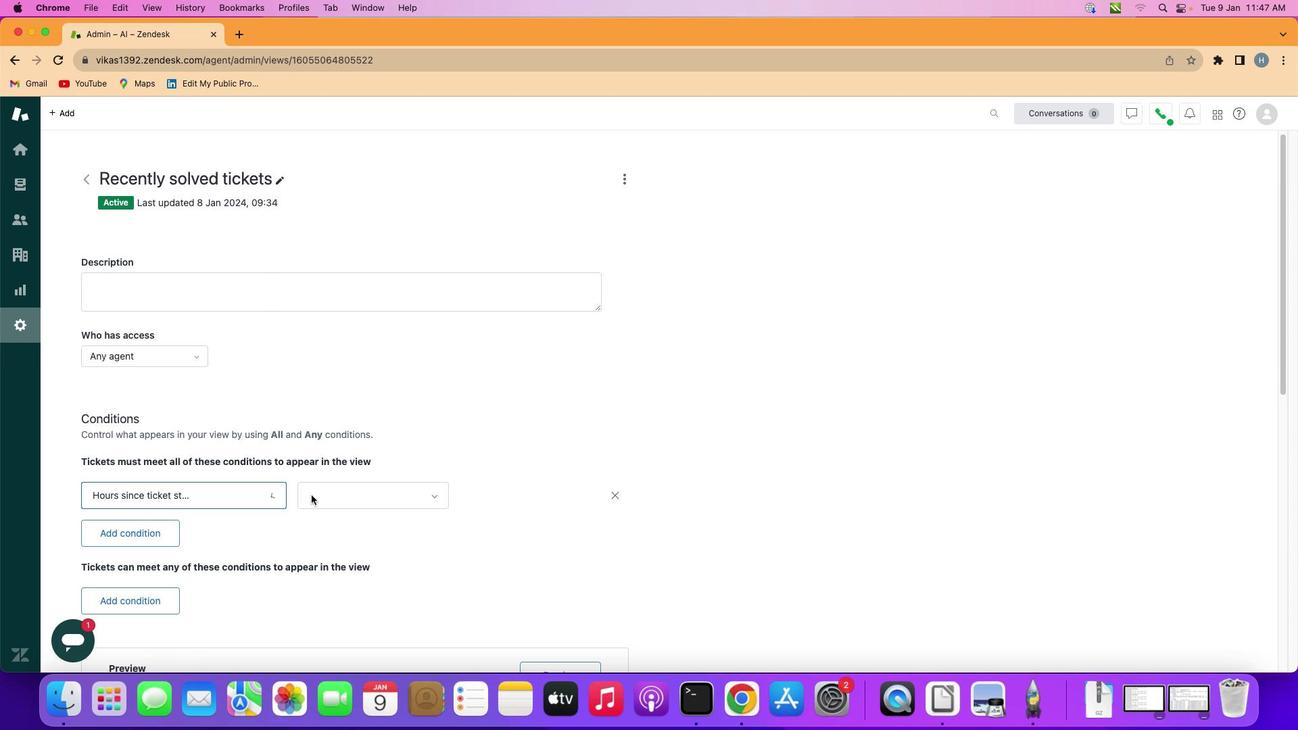
Action: Mouse pressed left at (208, 438)
Screenshot: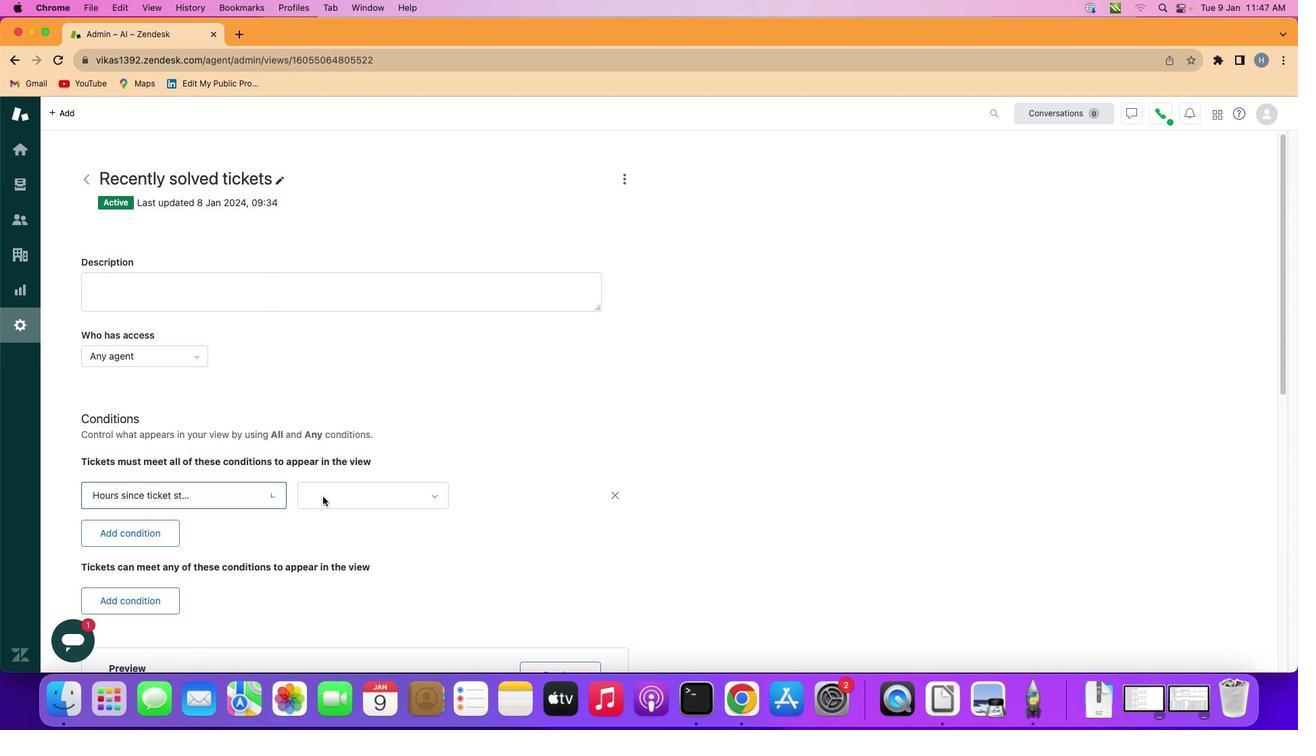 
Action: Mouse moved to (330, 491)
Screenshot: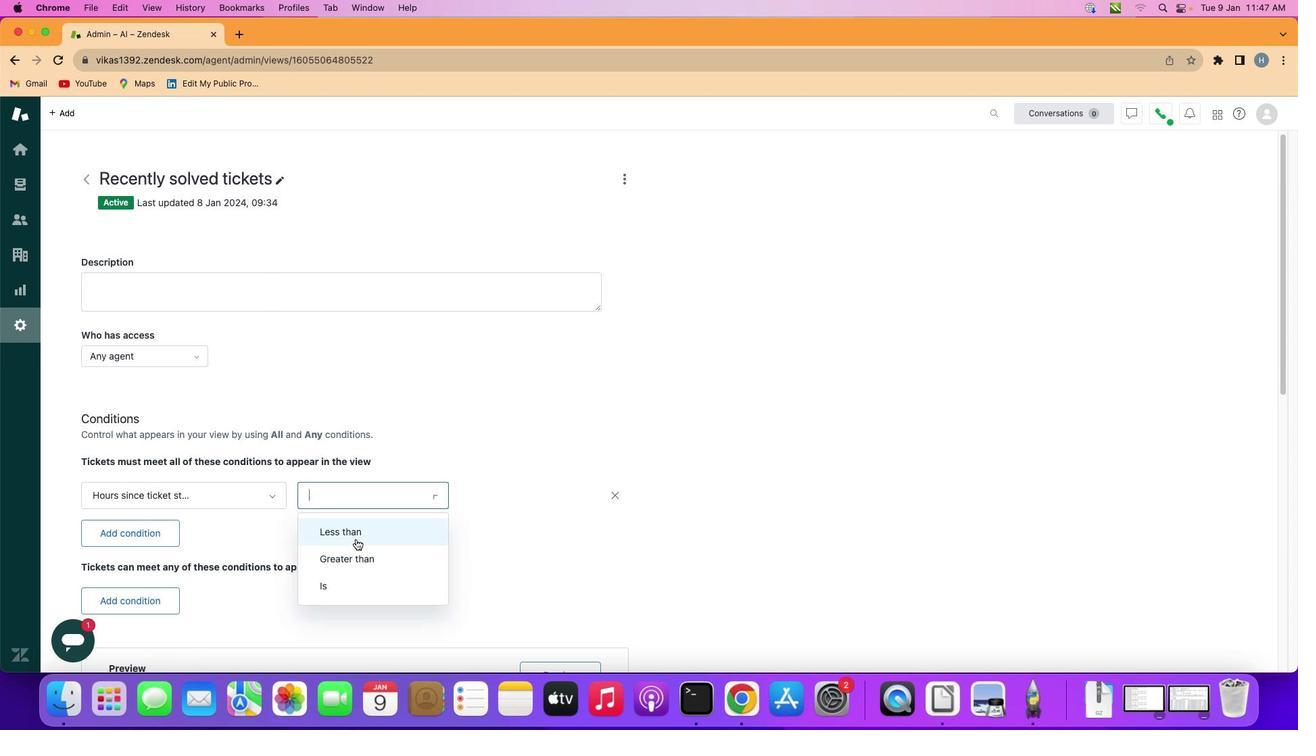 
Action: Mouse pressed left at (330, 491)
Screenshot: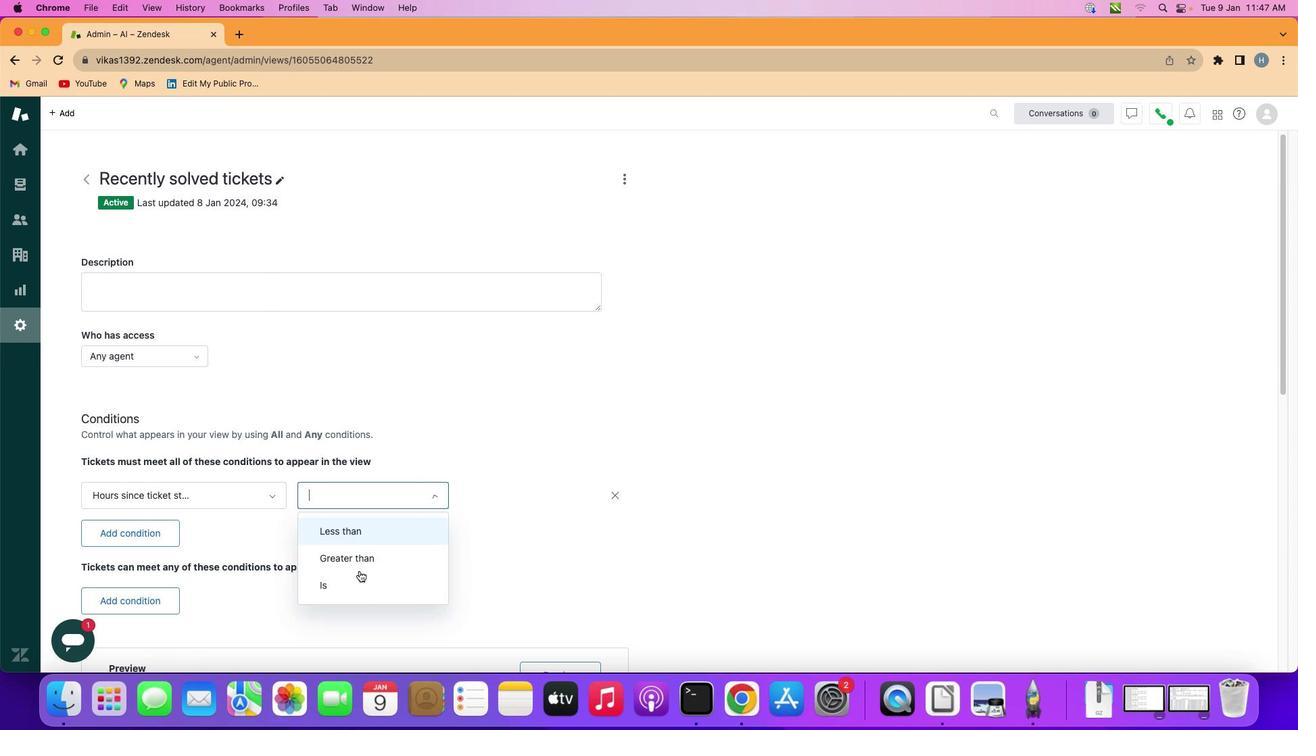
Action: Mouse moved to (355, 593)
Screenshot: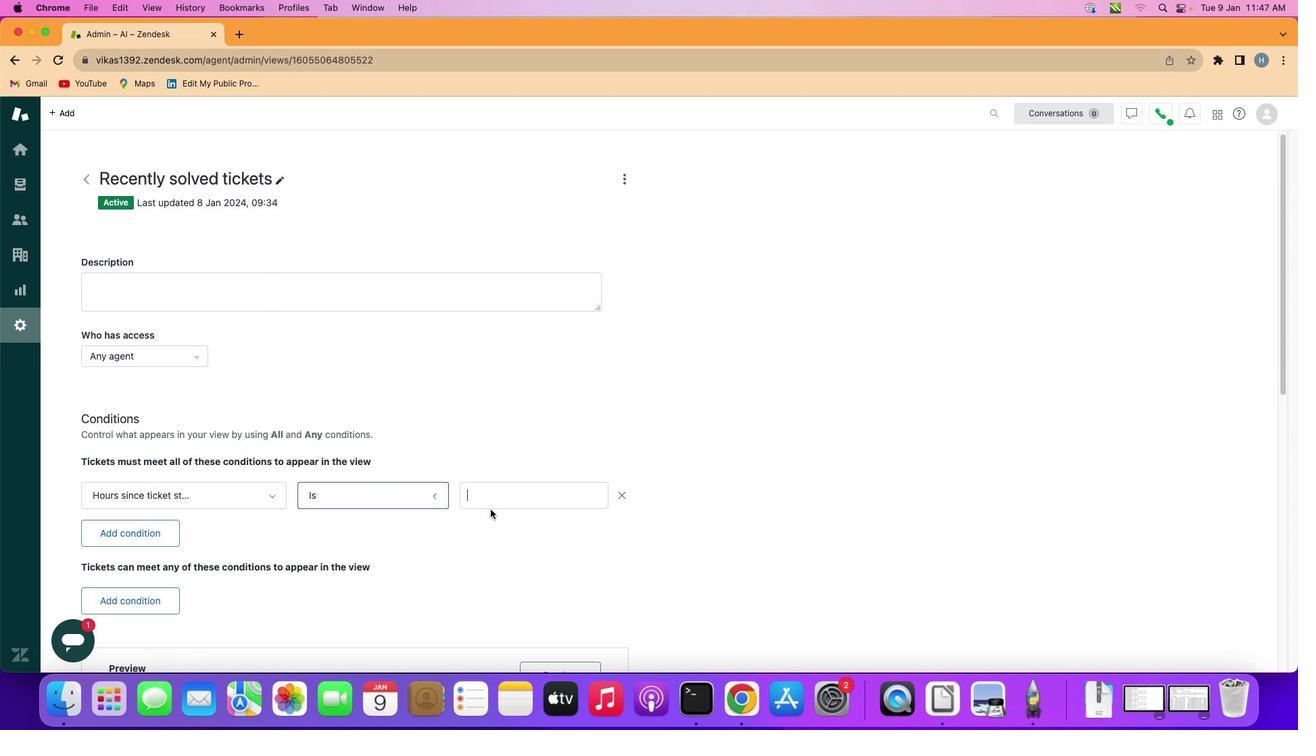 
Action: Mouse pressed left at (355, 593)
Screenshot: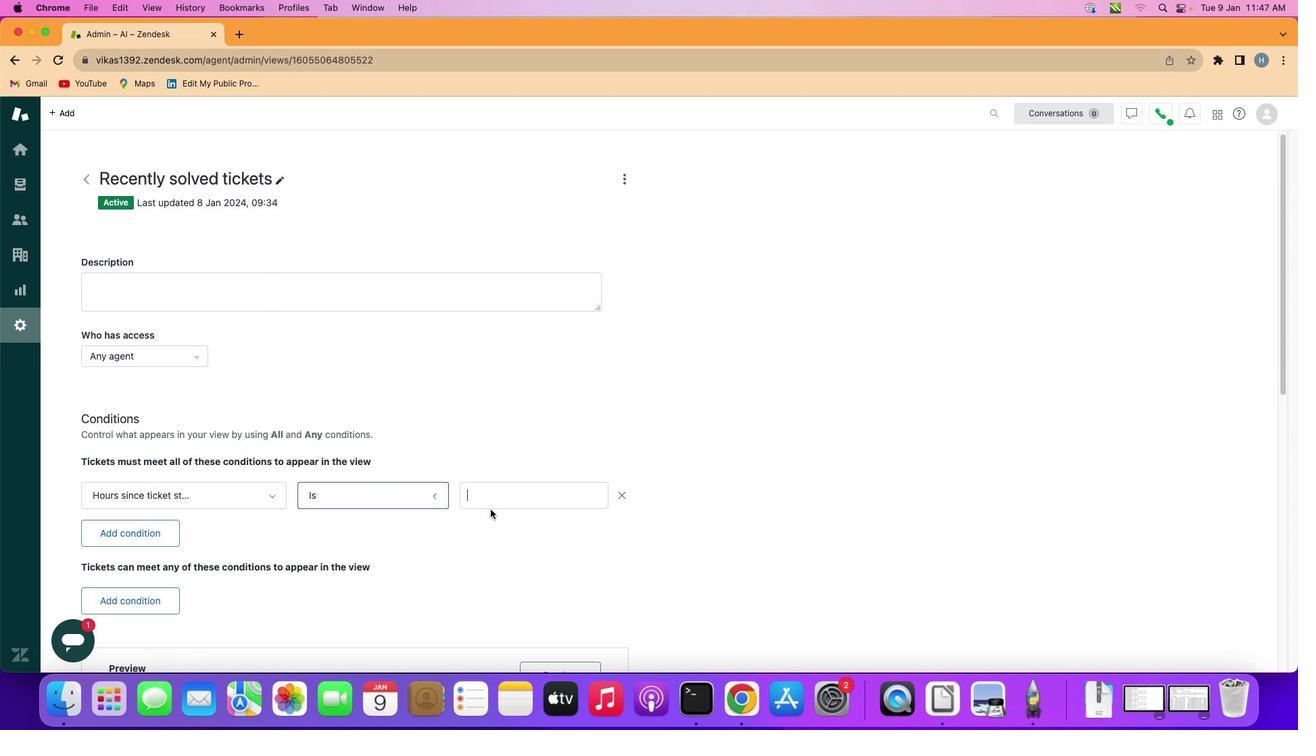 
Action: Mouse moved to (490, 495)
Screenshot: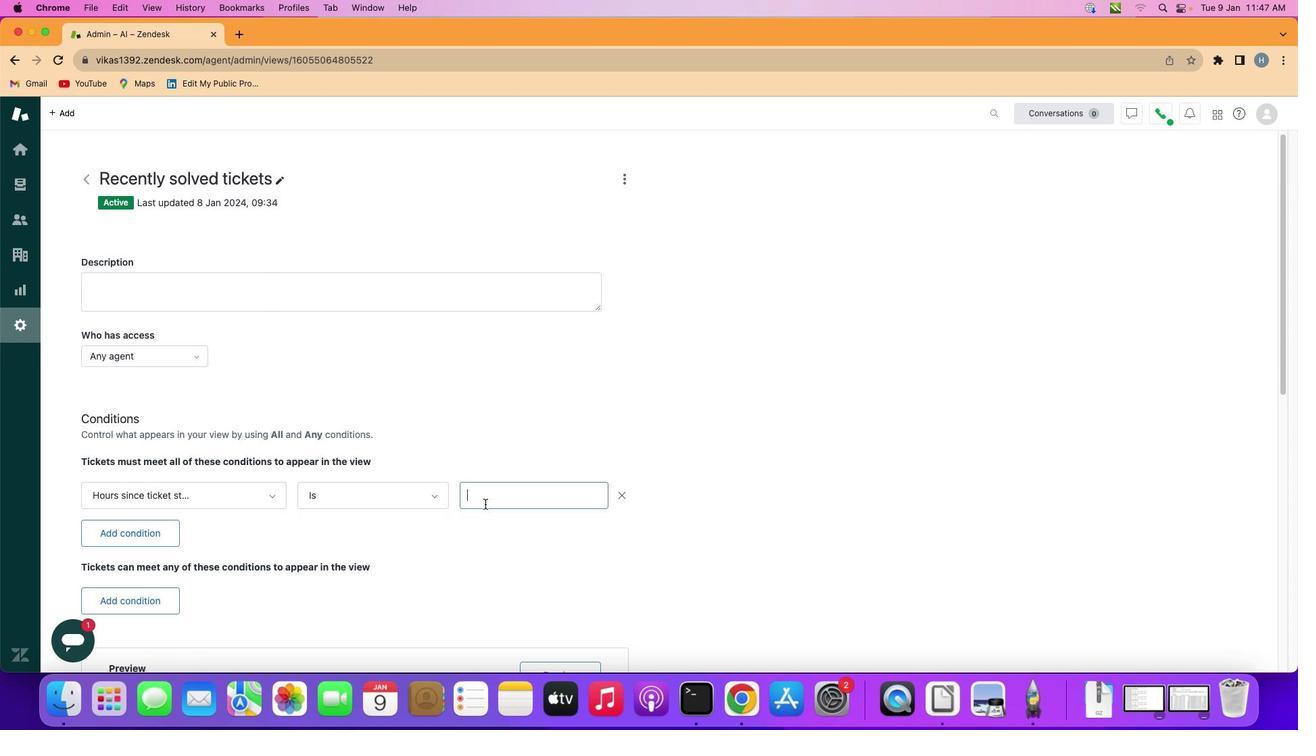 
Action: Mouse pressed left at (490, 495)
Screenshot: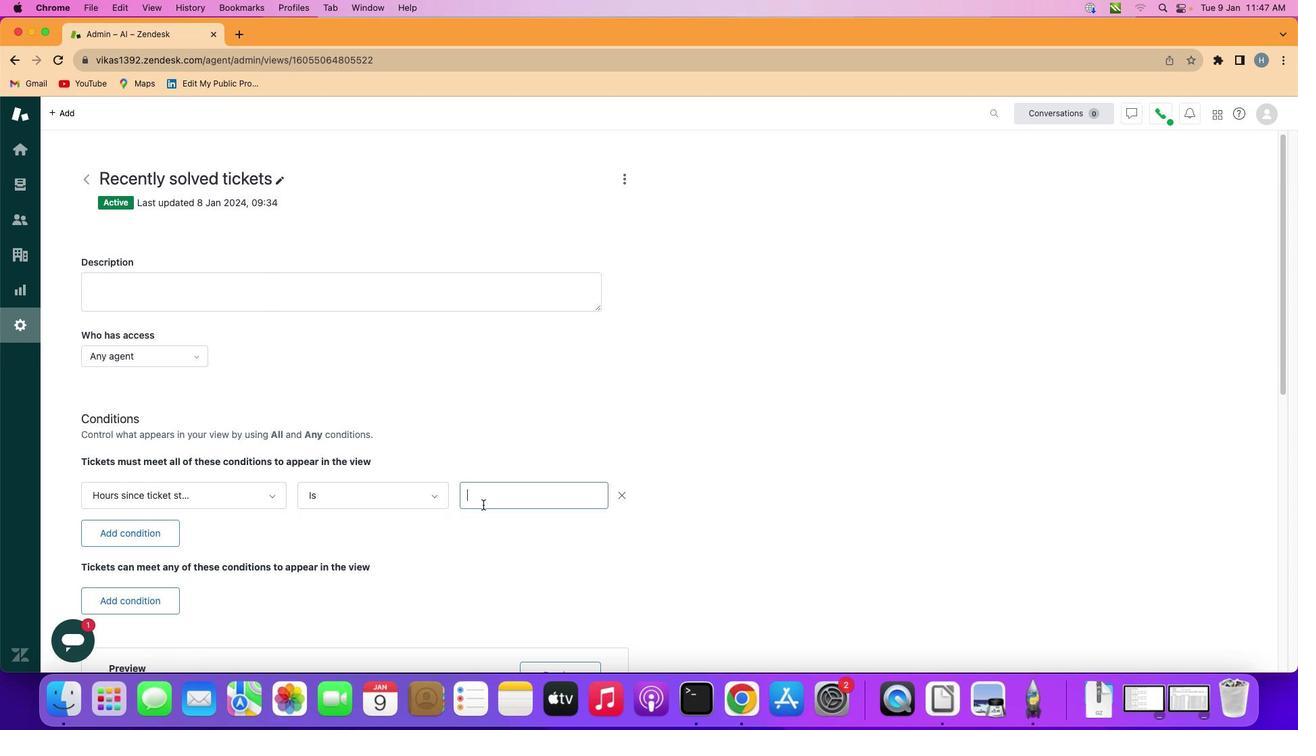 
Action: Mouse moved to (475, 503)
Screenshot: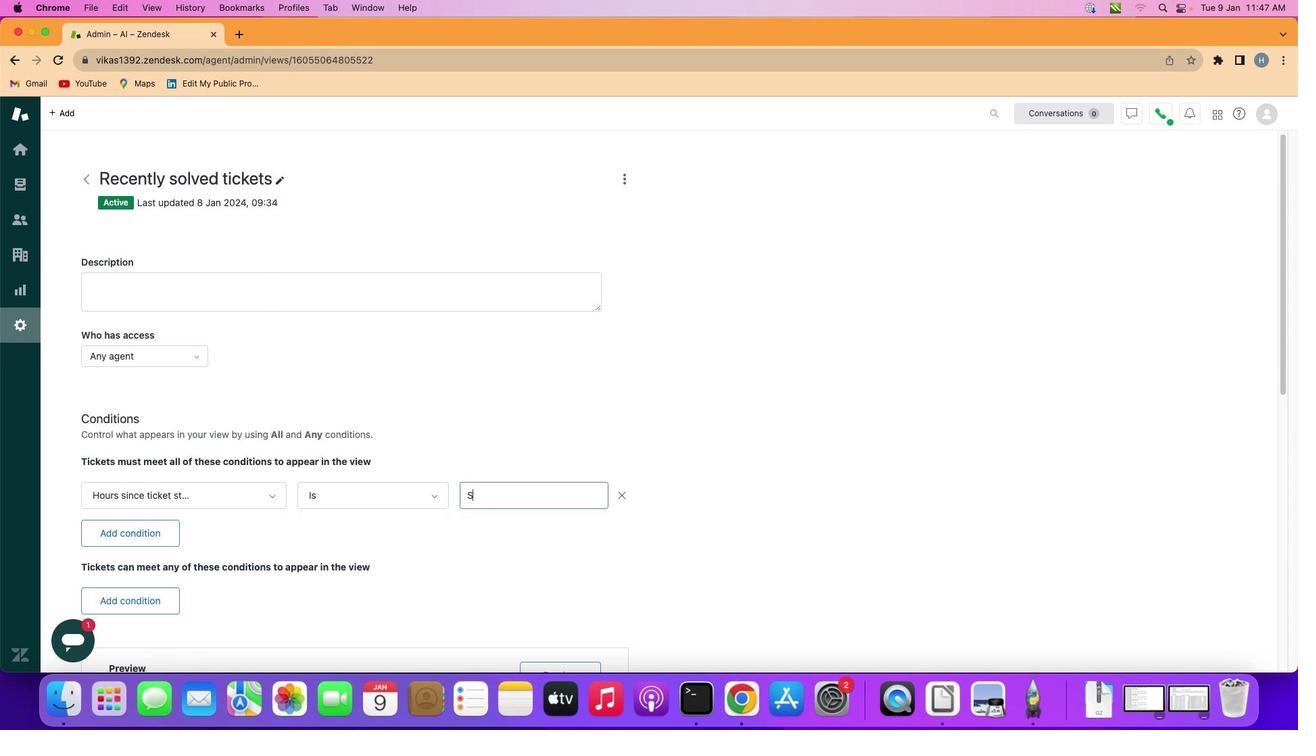 
Action: Key pressed Key.shift'S''i''x''t''e''e''n'
Screenshot: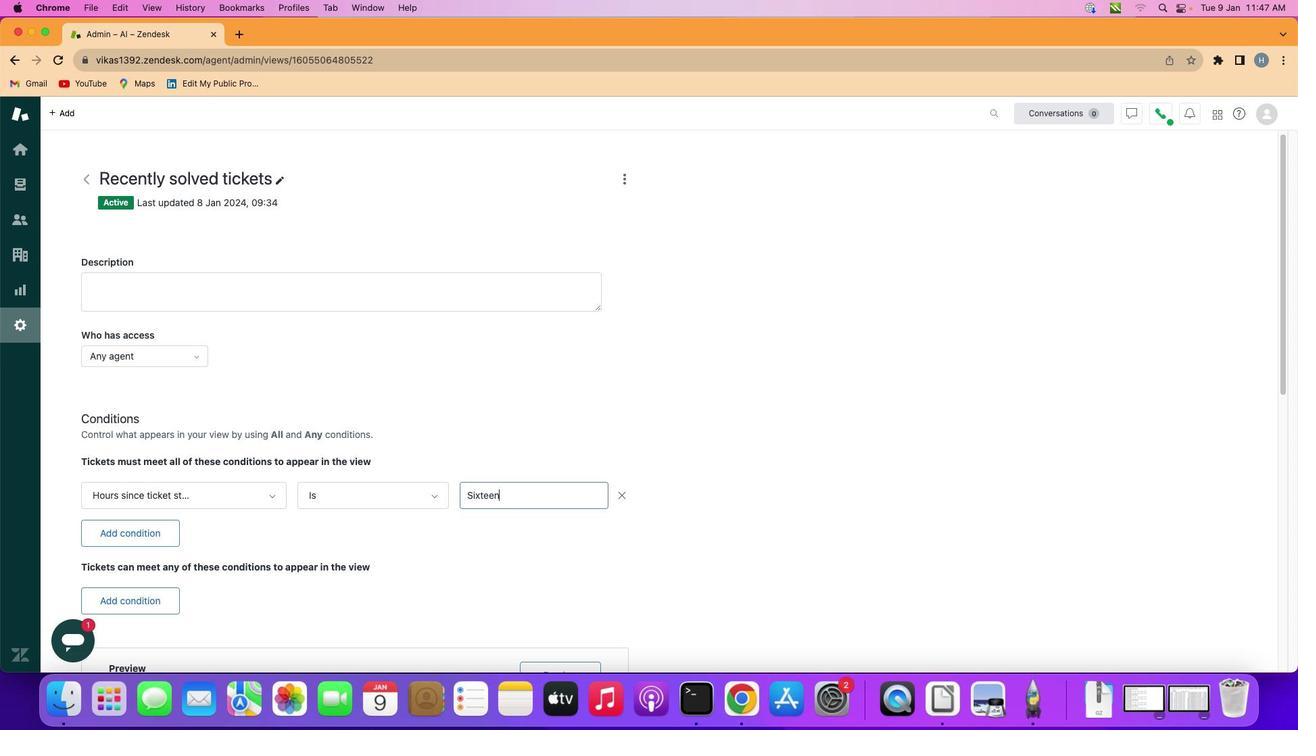 
Action: Mouse moved to (513, 534)
Screenshot: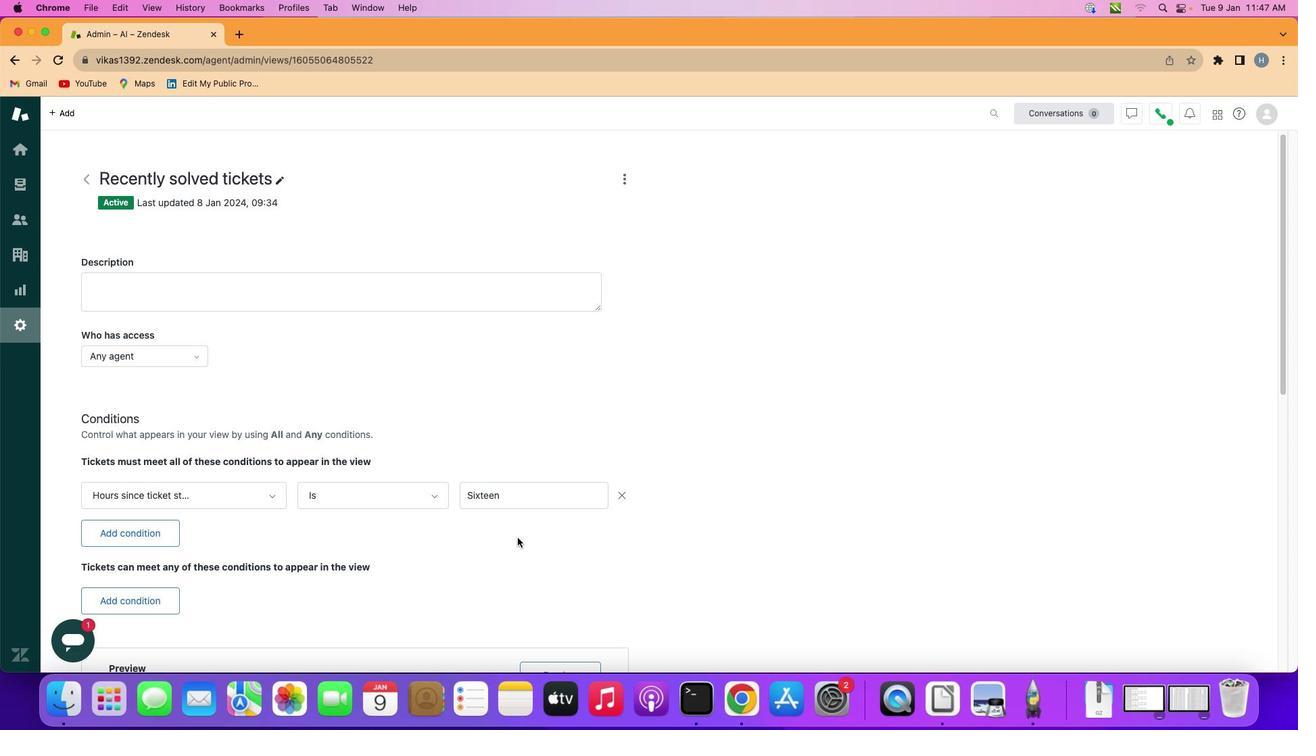 
